 Task: Search one way flight ticket for 1 adult, 1 child, 1 infant in seat in premium economy from New Haven: Tweed-new Haven Airport to Sheridan: Sheridan County Airport on 8-6-2023. Choice of flights is Delta. Number of bags: 2 carry on bags and 4 checked bags. Price is upto 105000. Outbound departure time preference is 15:30.
Action: Mouse moved to (260, 329)
Screenshot: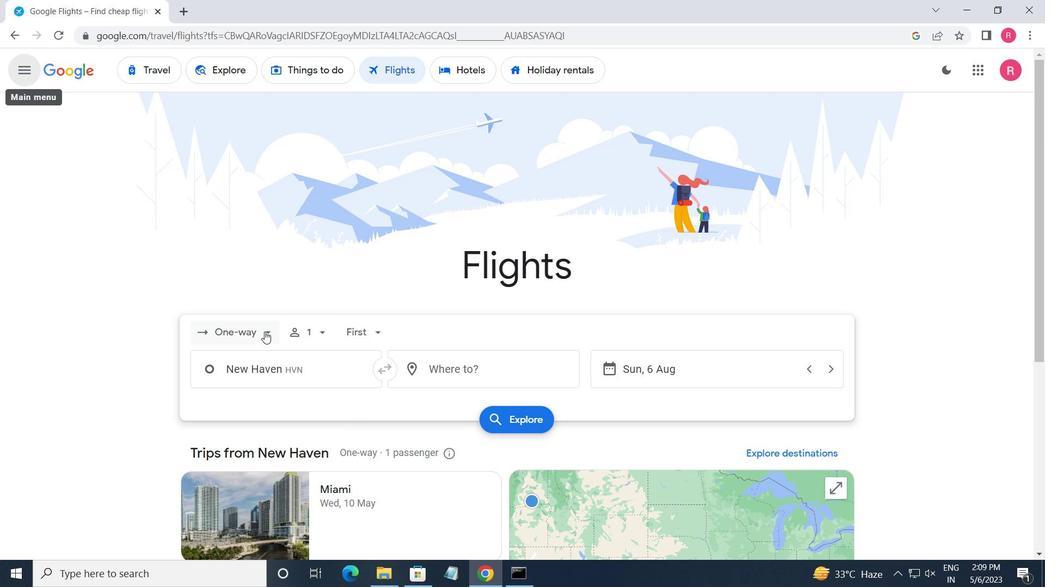 
Action: Mouse pressed left at (260, 329)
Screenshot: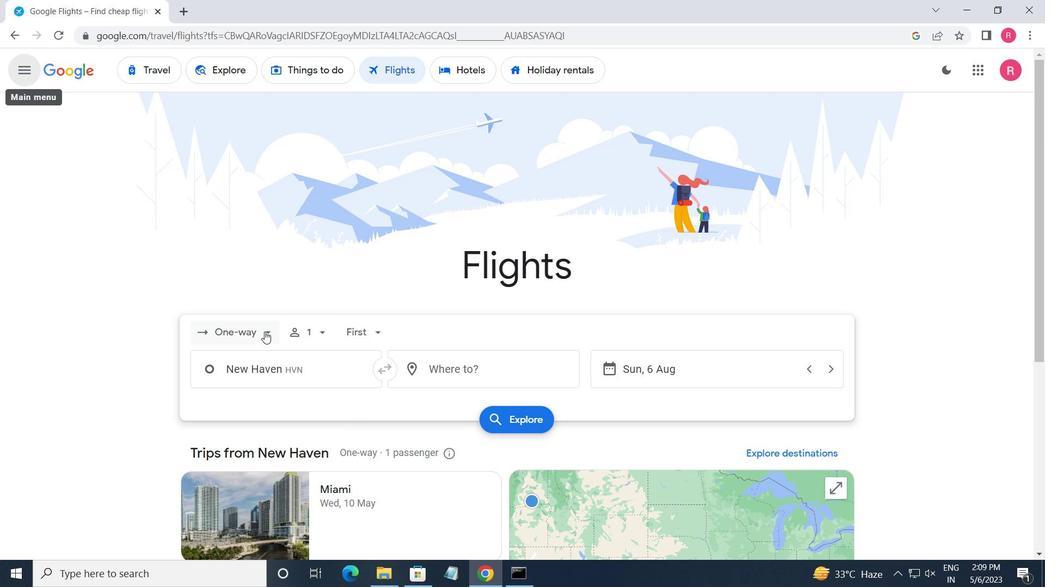 
Action: Mouse moved to (251, 391)
Screenshot: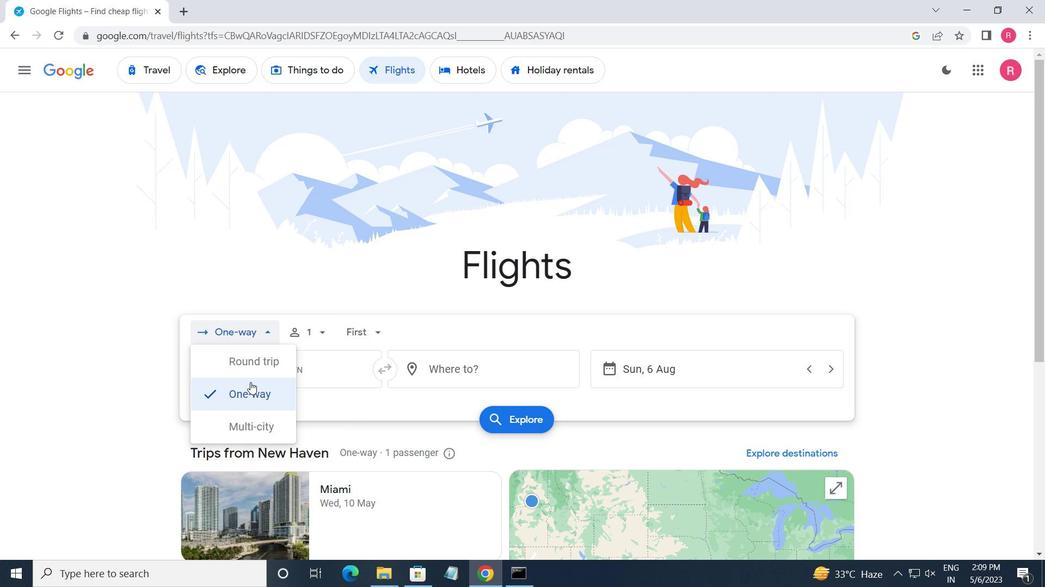 
Action: Mouse pressed left at (251, 391)
Screenshot: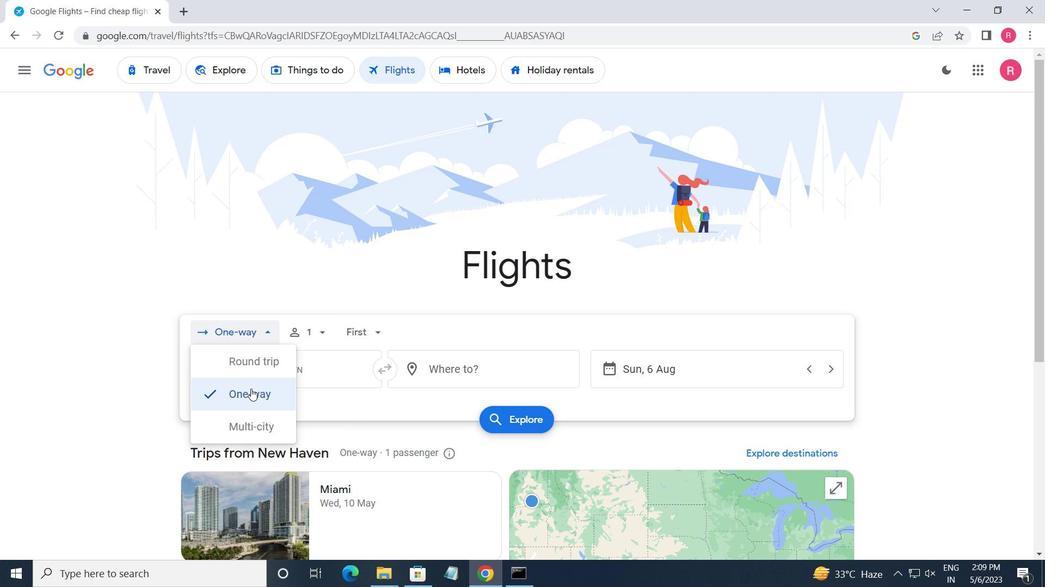 
Action: Mouse moved to (302, 336)
Screenshot: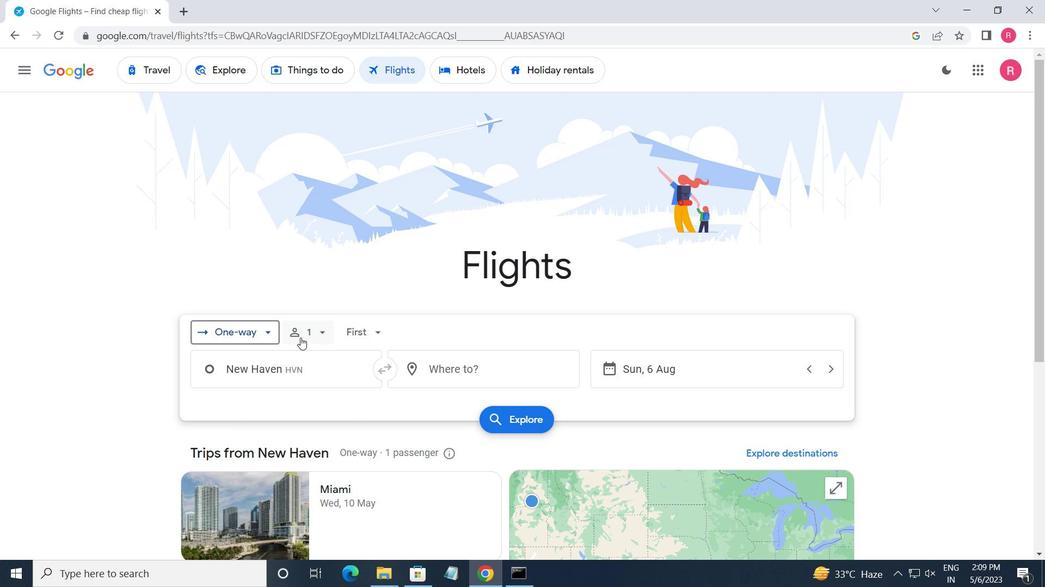 
Action: Mouse pressed left at (302, 336)
Screenshot: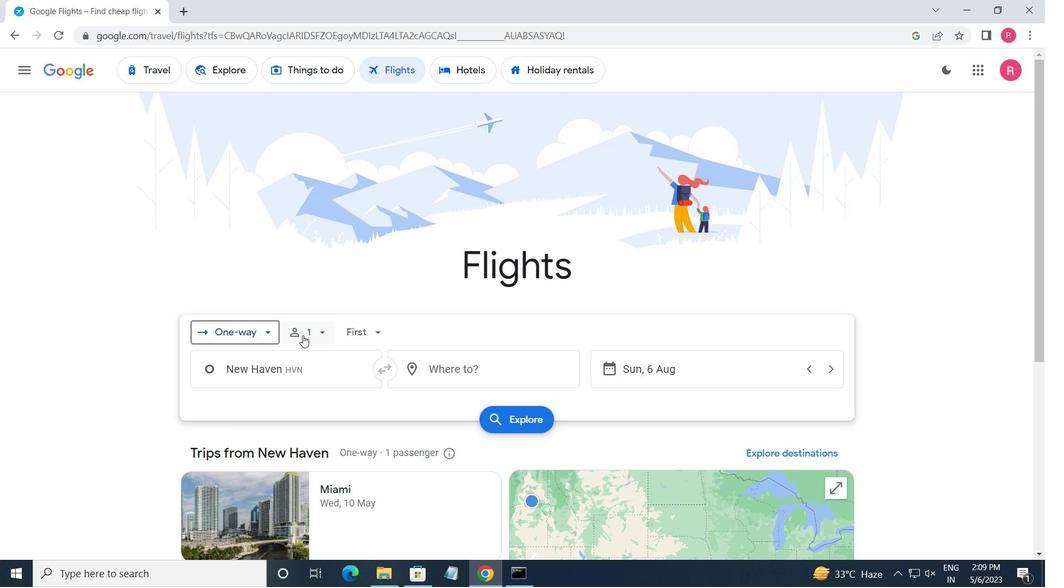 
Action: Mouse moved to (430, 401)
Screenshot: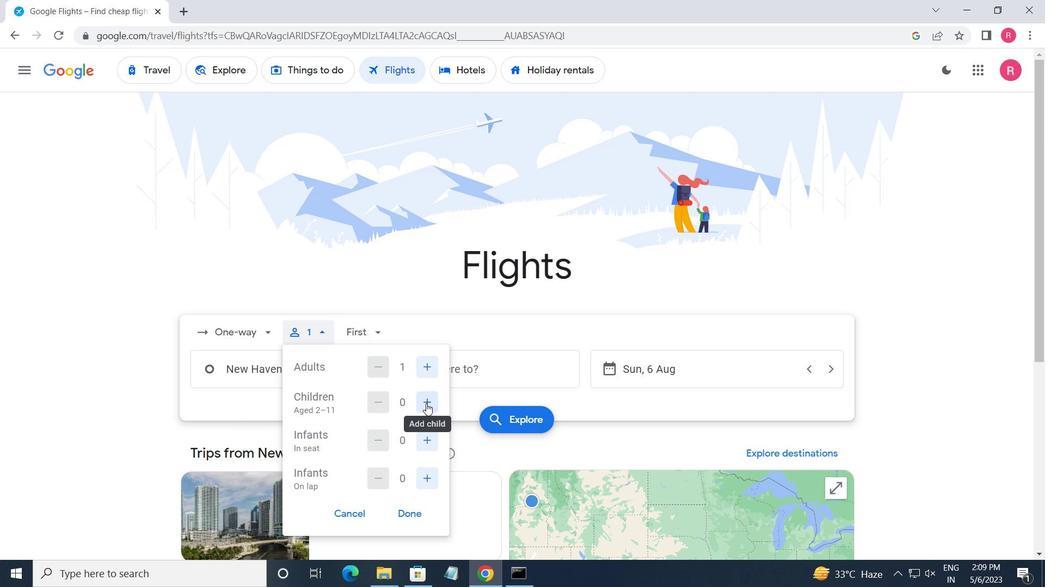 
Action: Mouse pressed left at (430, 401)
Screenshot: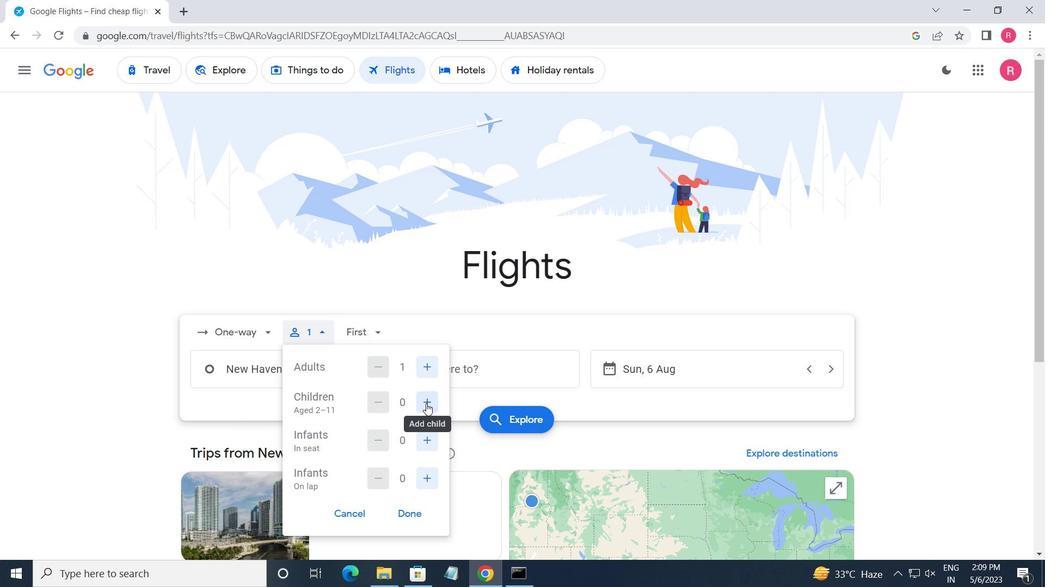 
Action: Mouse moved to (420, 434)
Screenshot: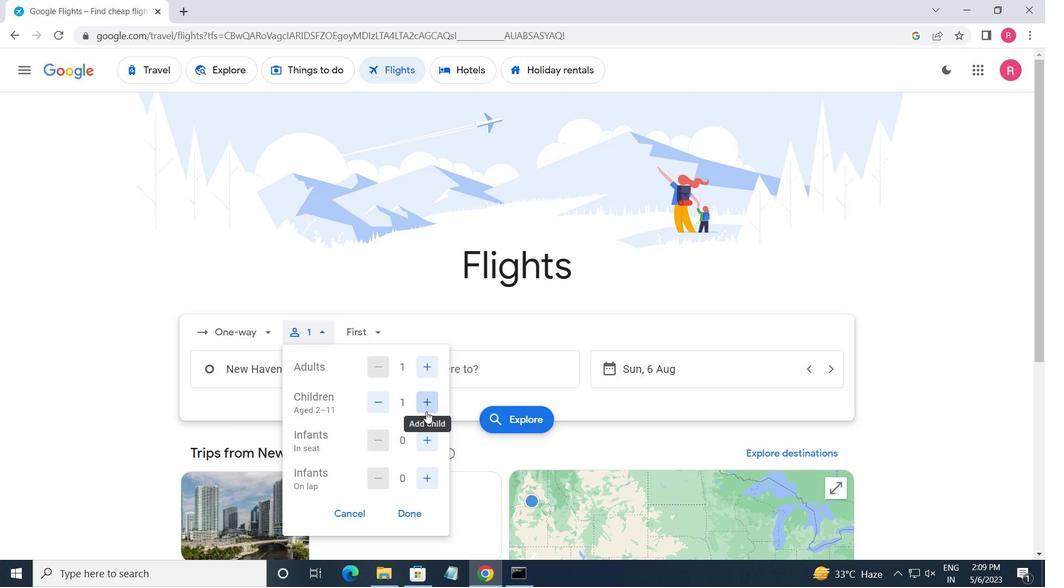 
Action: Mouse pressed left at (420, 434)
Screenshot: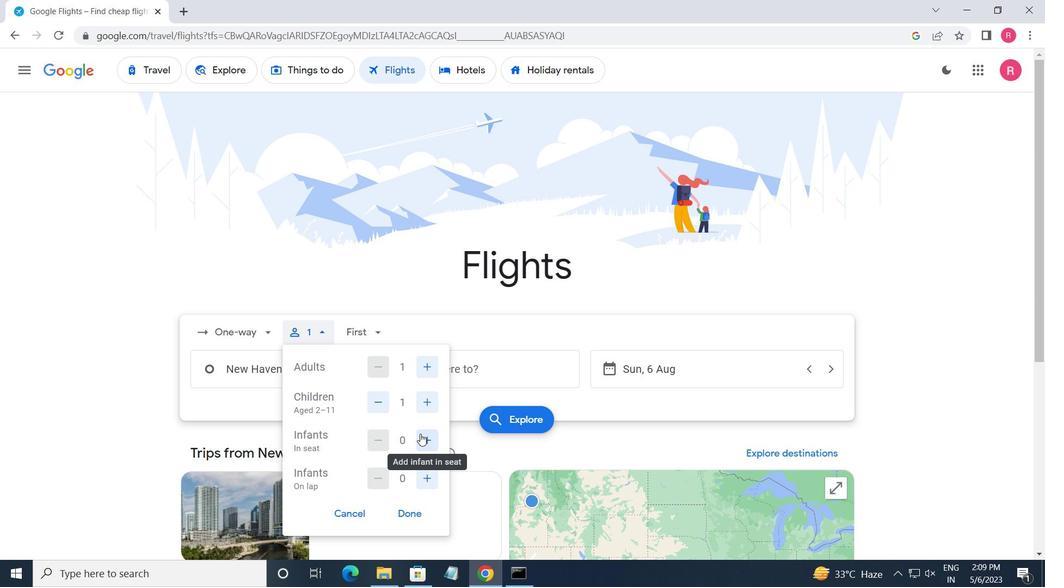 
Action: Mouse moved to (408, 505)
Screenshot: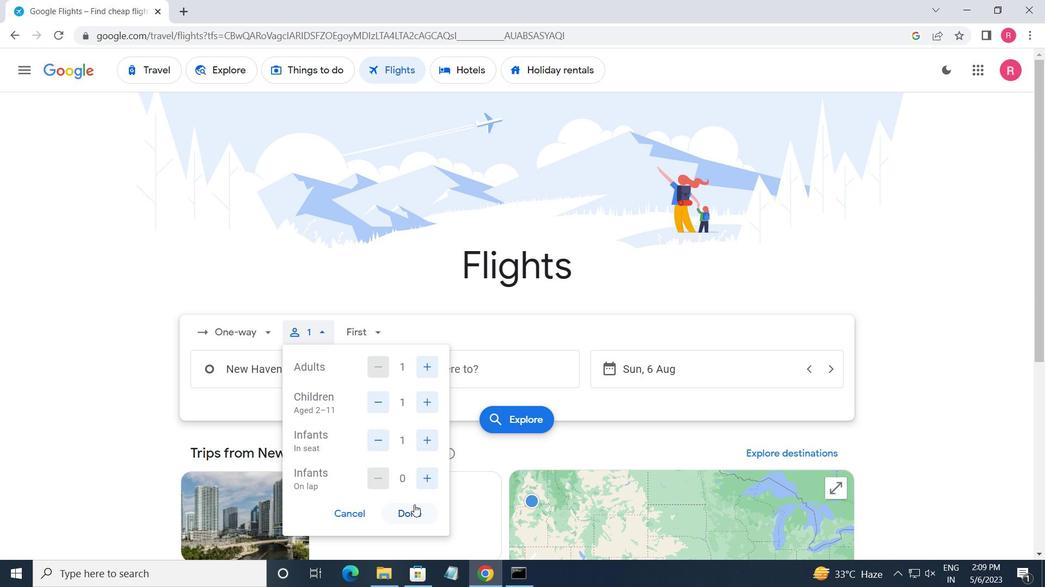 
Action: Mouse pressed left at (408, 505)
Screenshot: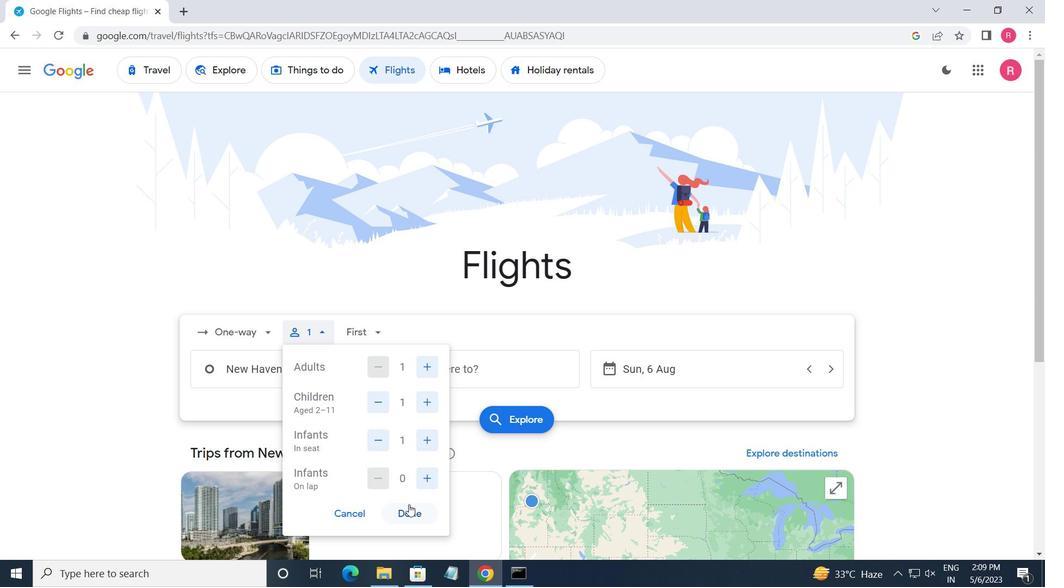 
Action: Mouse moved to (364, 339)
Screenshot: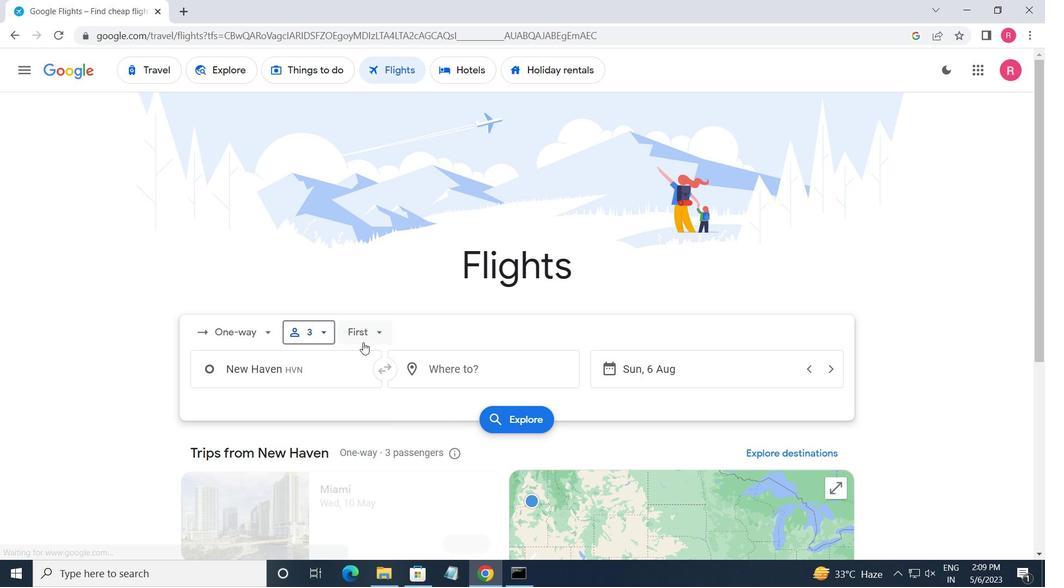 
Action: Mouse pressed left at (364, 339)
Screenshot: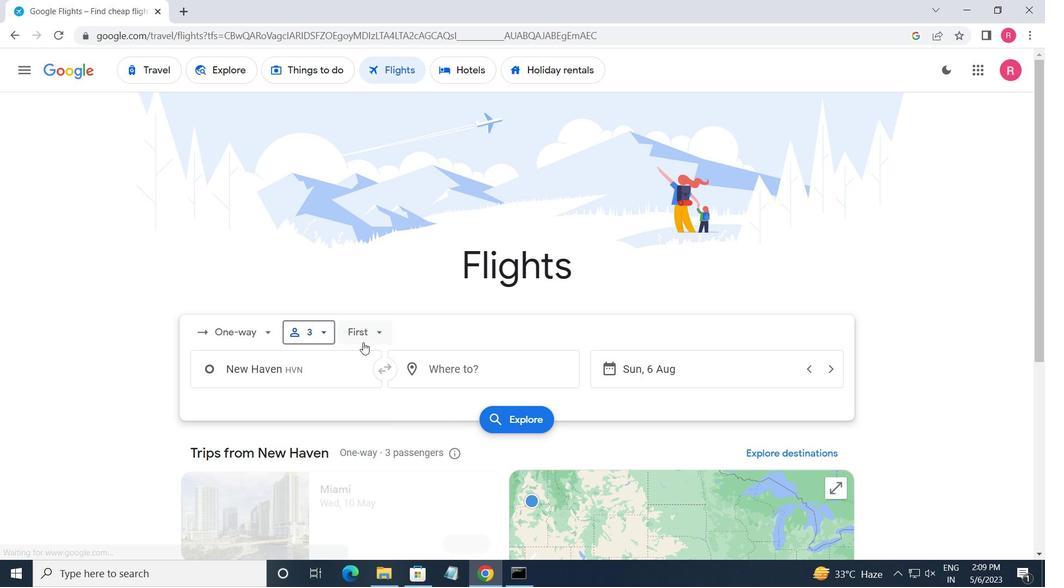 
Action: Mouse moved to (405, 396)
Screenshot: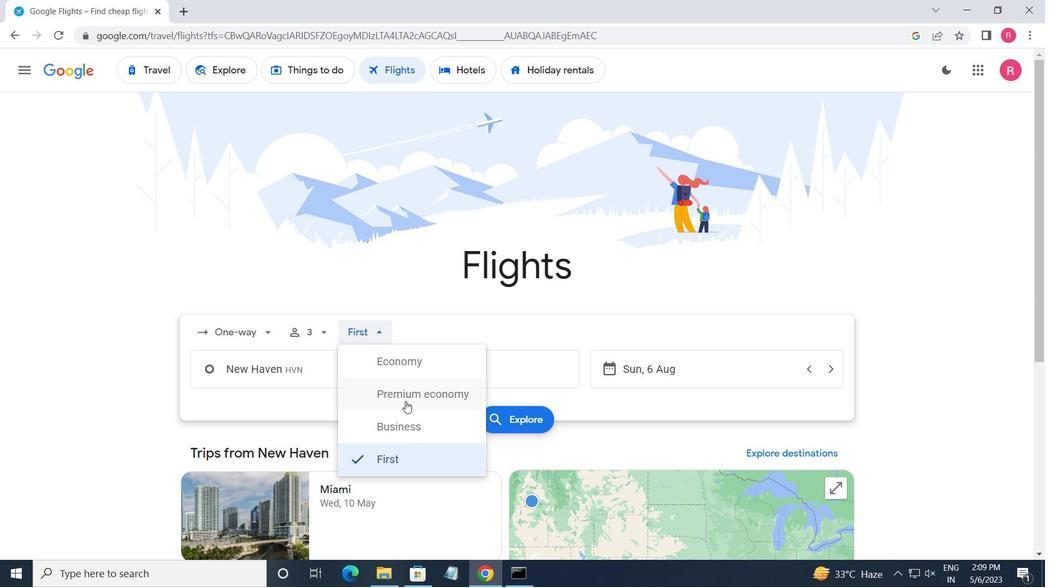
Action: Mouse pressed left at (405, 396)
Screenshot: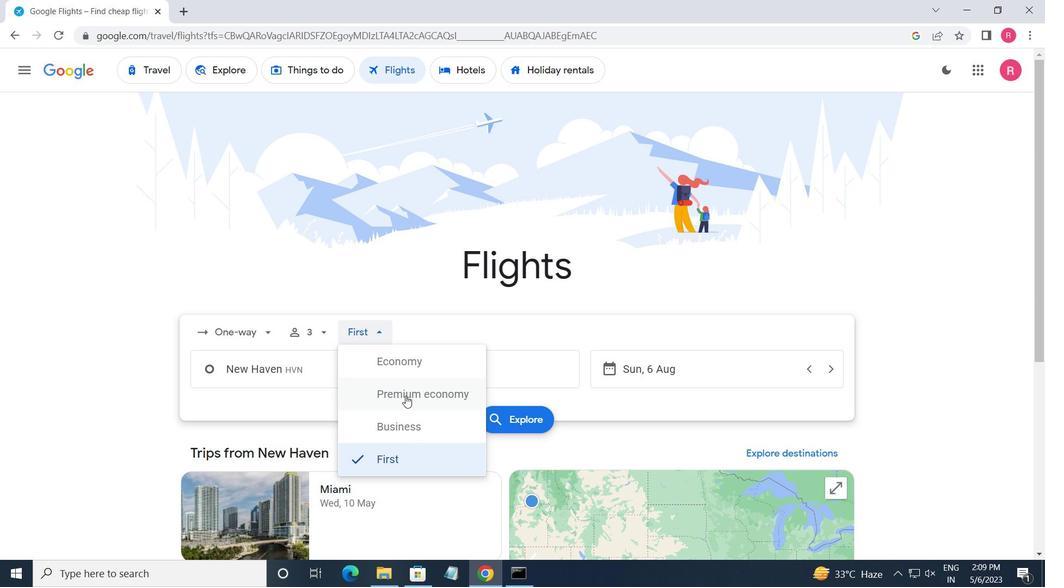 
Action: Mouse moved to (318, 371)
Screenshot: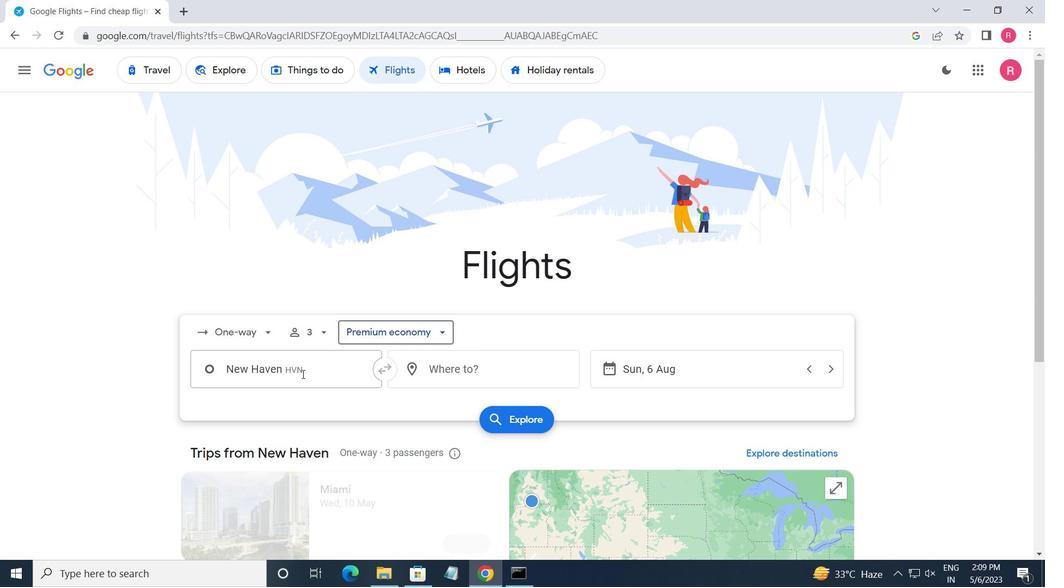 
Action: Mouse pressed left at (318, 371)
Screenshot: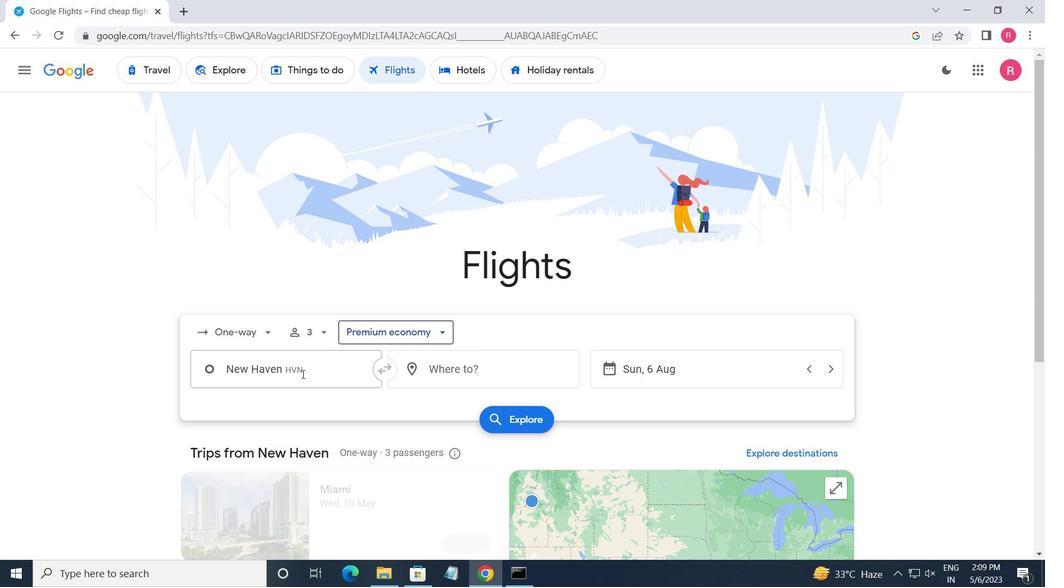 
Action: Key pressed <Key.shift>NEW<Key.space><Key.shift>HAVA<Key.backspace>EN
Screenshot: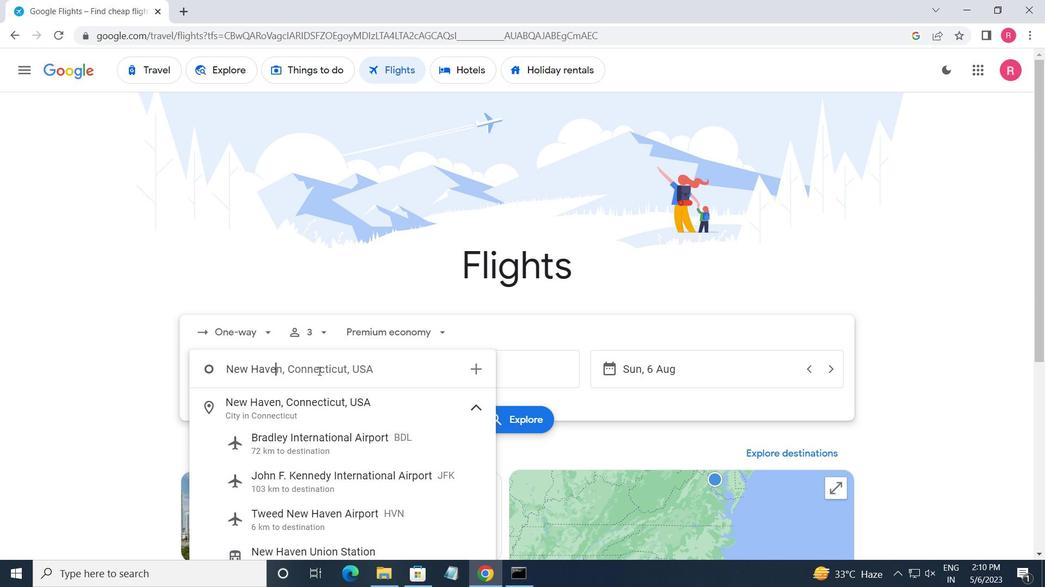 
Action: Mouse moved to (330, 515)
Screenshot: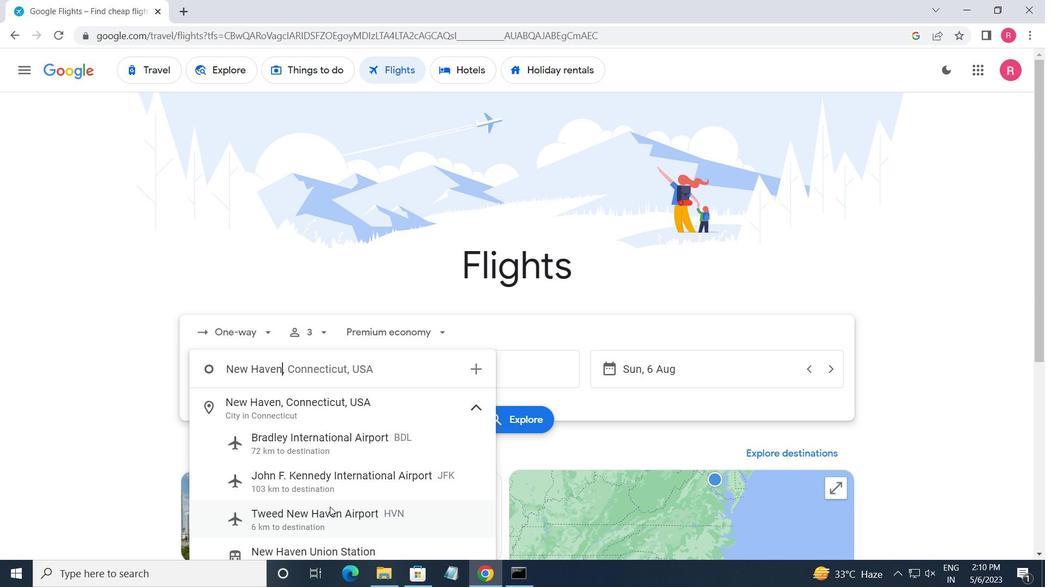 
Action: Mouse pressed left at (330, 515)
Screenshot: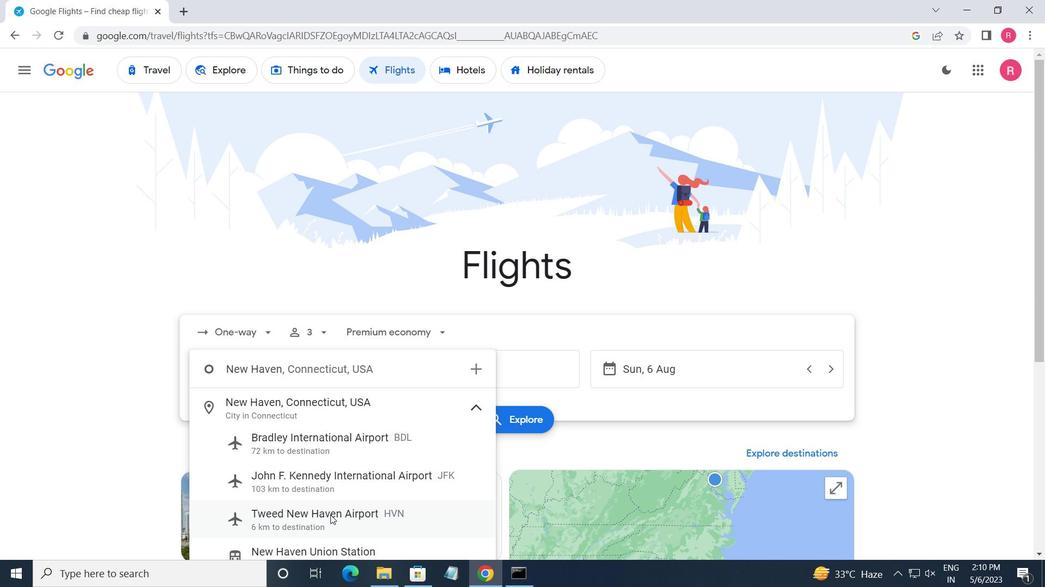 
Action: Mouse moved to (501, 369)
Screenshot: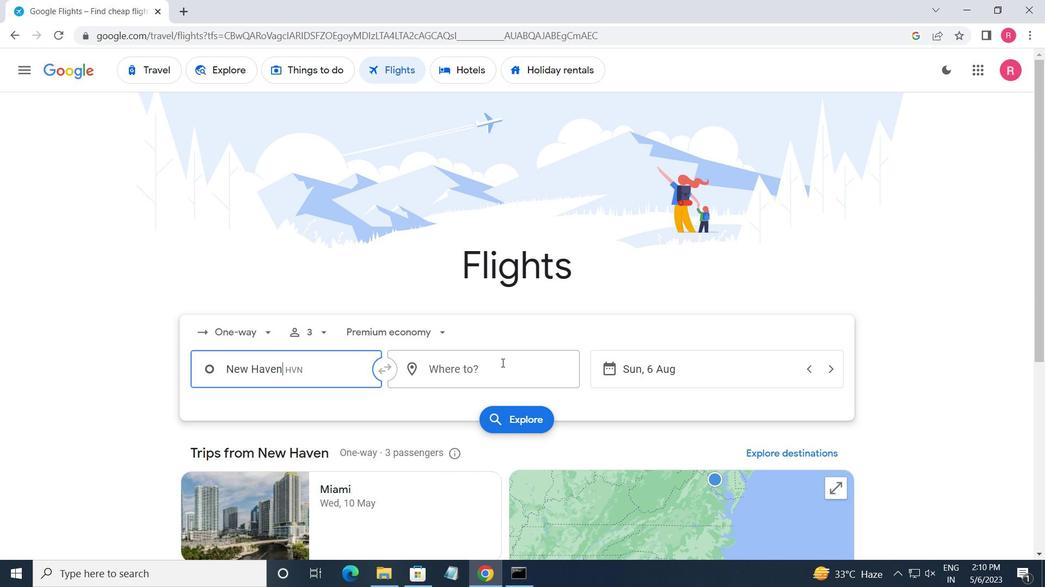 
Action: Mouse pressed left at (501, 369)
Screenshot: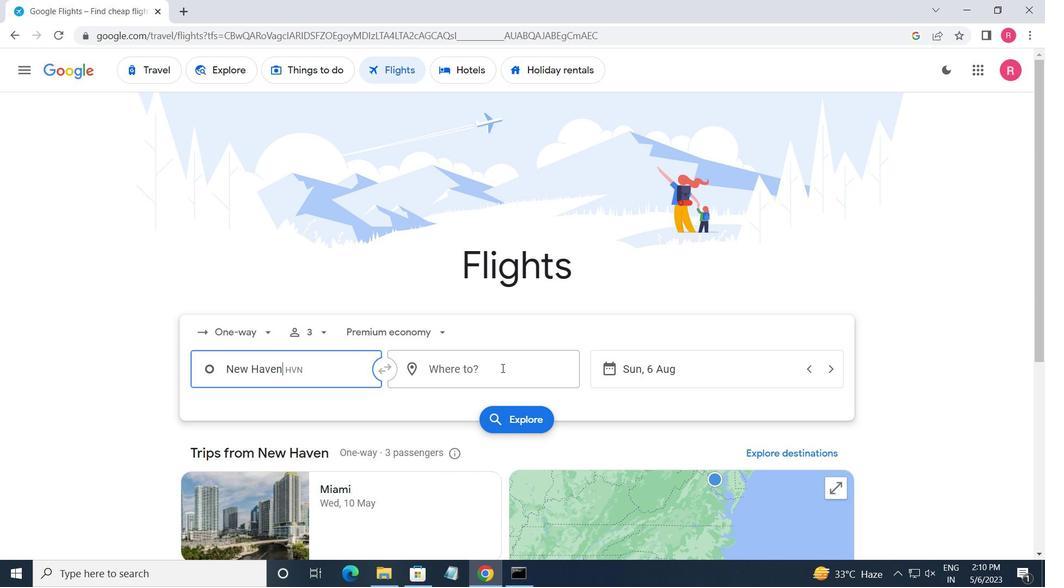 
Action: Mouse moved to (501, 374)
Screenshot: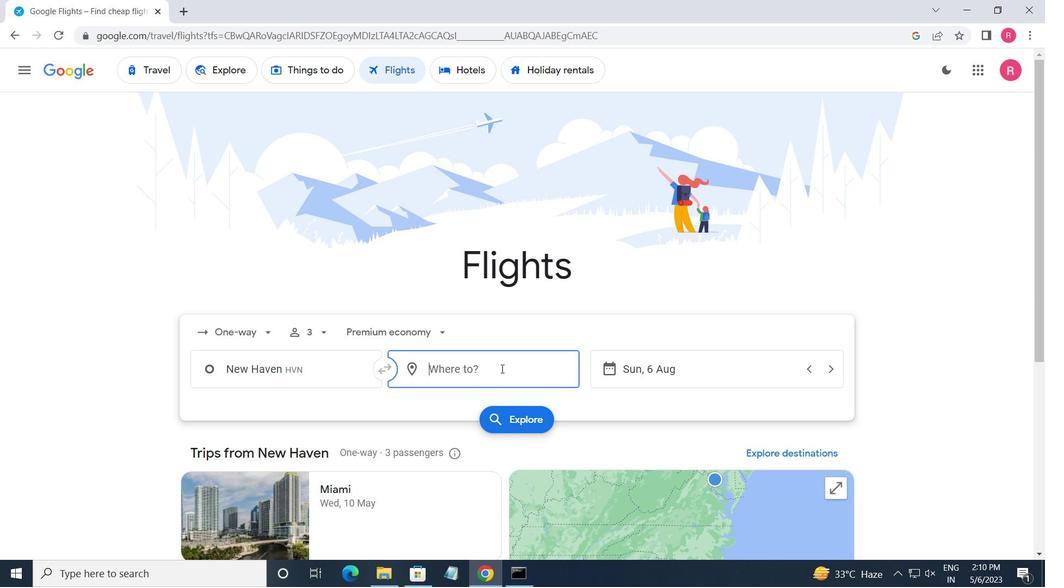 
Action: Key pressed <Key.shift>SHERIDIAN
Screenshot: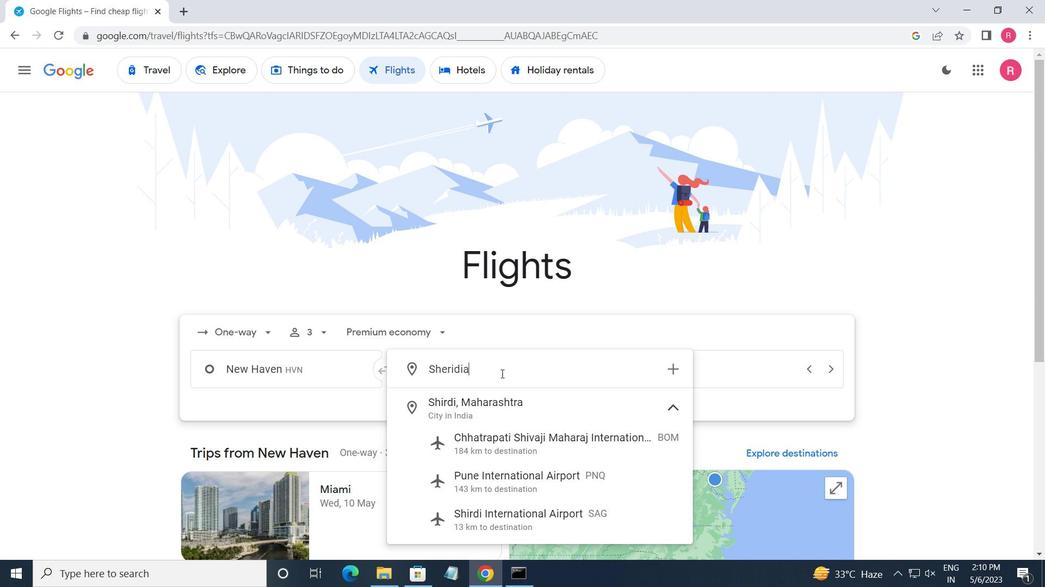 
Action: Mouse moved to (505, 446)
Screenshot: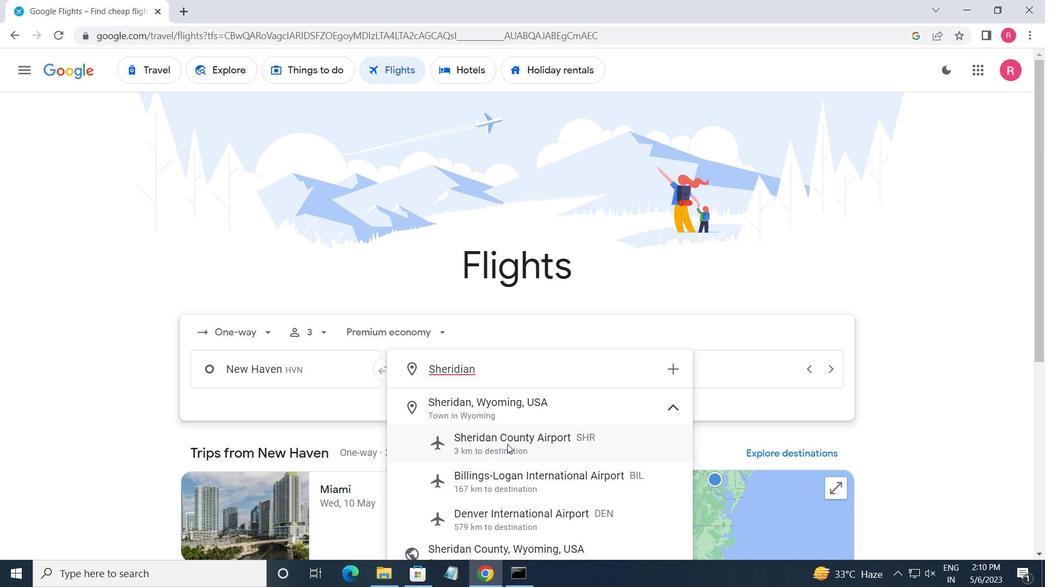 
Action: Mouse pressed left at (505, 446)
Screenshot: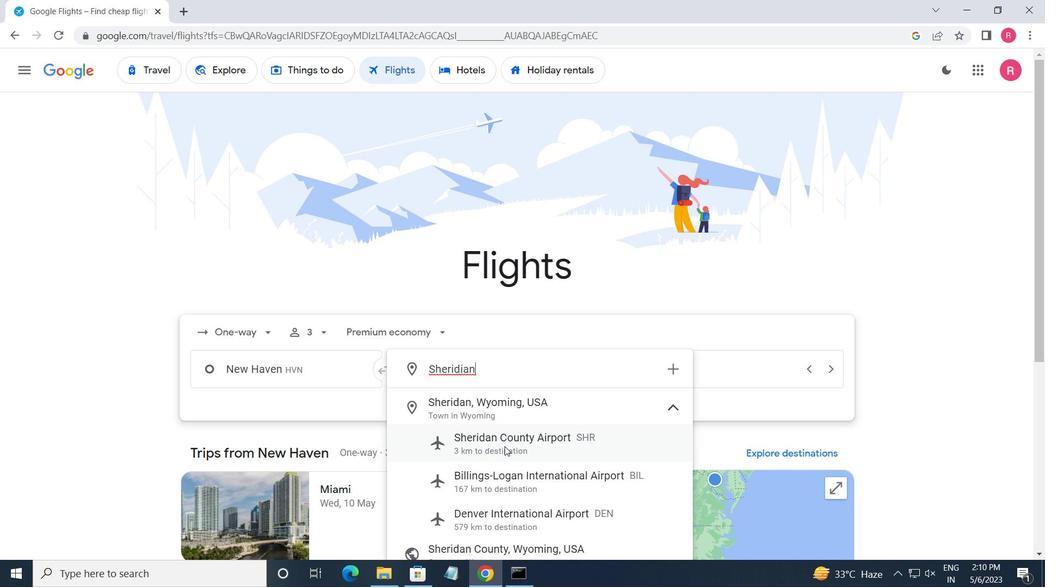 
Action: Mouse moved to (645, 373)
Screenshot: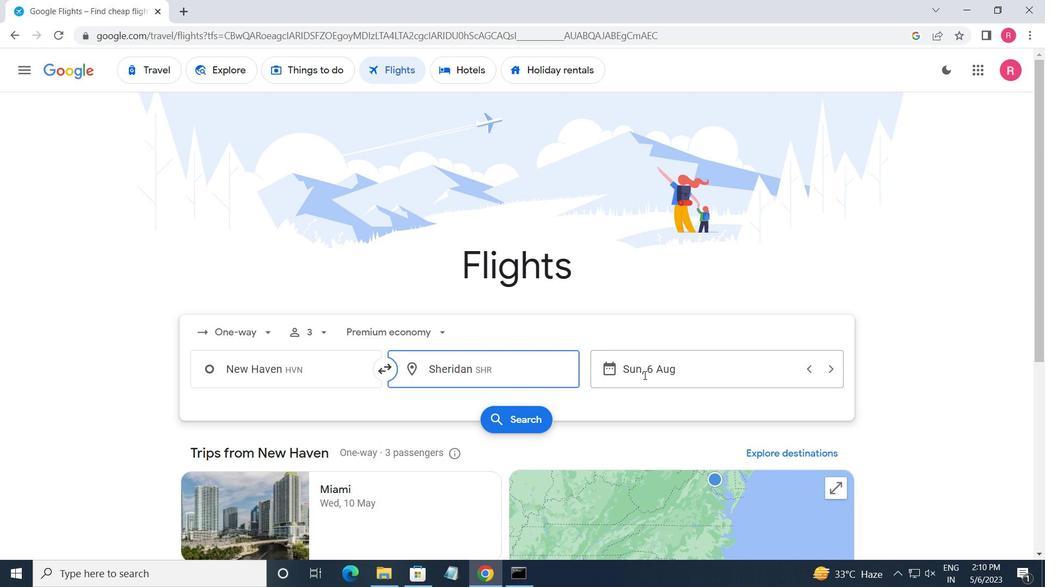
Action: Mouse pressed left at (645, 373)
Screenshot: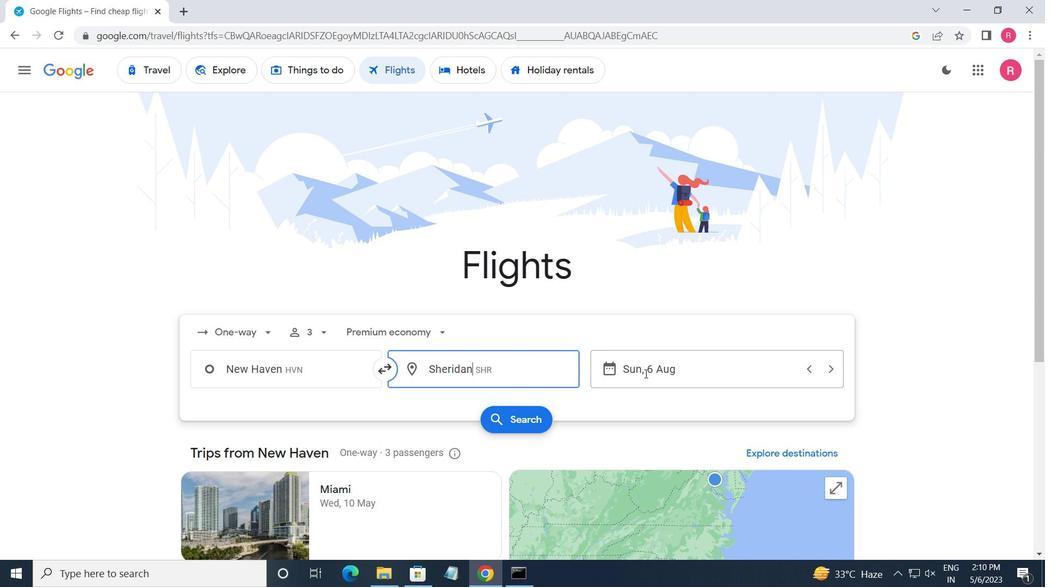 
Action: Mouse moved to (360, 350)
Screenshot: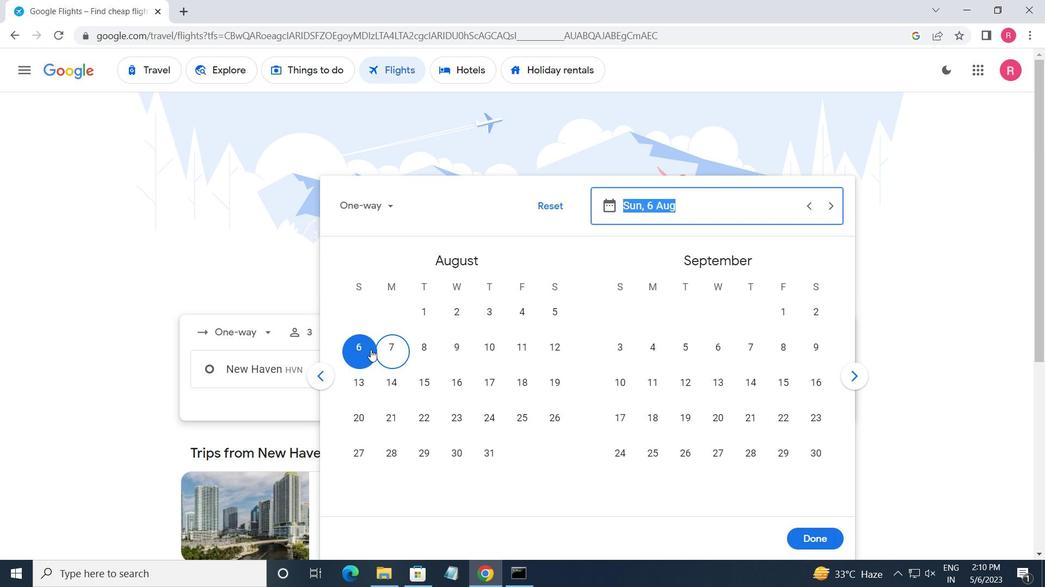 
Action: Mouse pressed left at (360, 350)
Screenshot: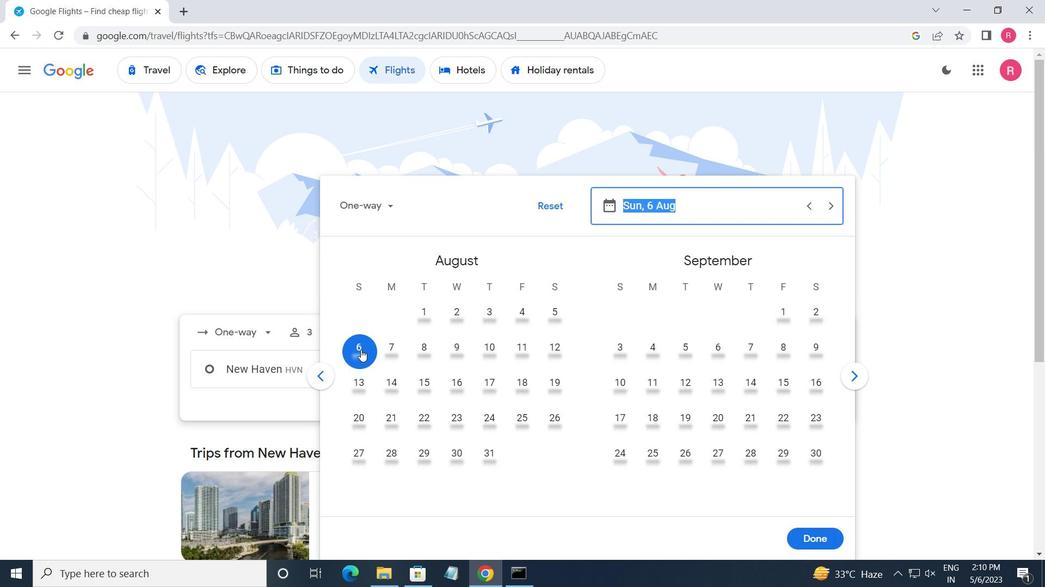 
Action: Mouse moved to (821, 544)
Screenshot: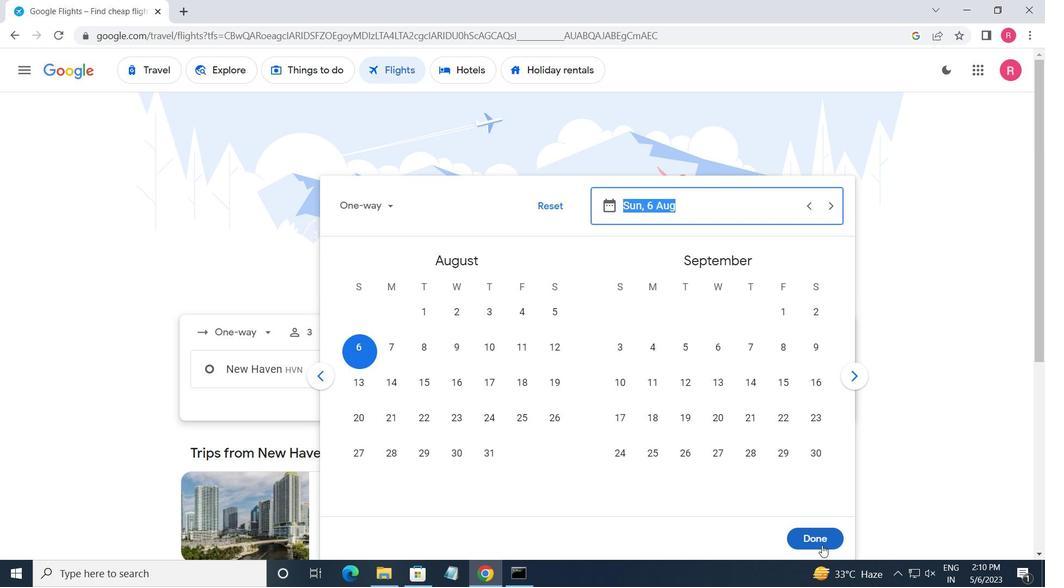 
Action: Mouse pressed left at (821, 544)
Screenshot: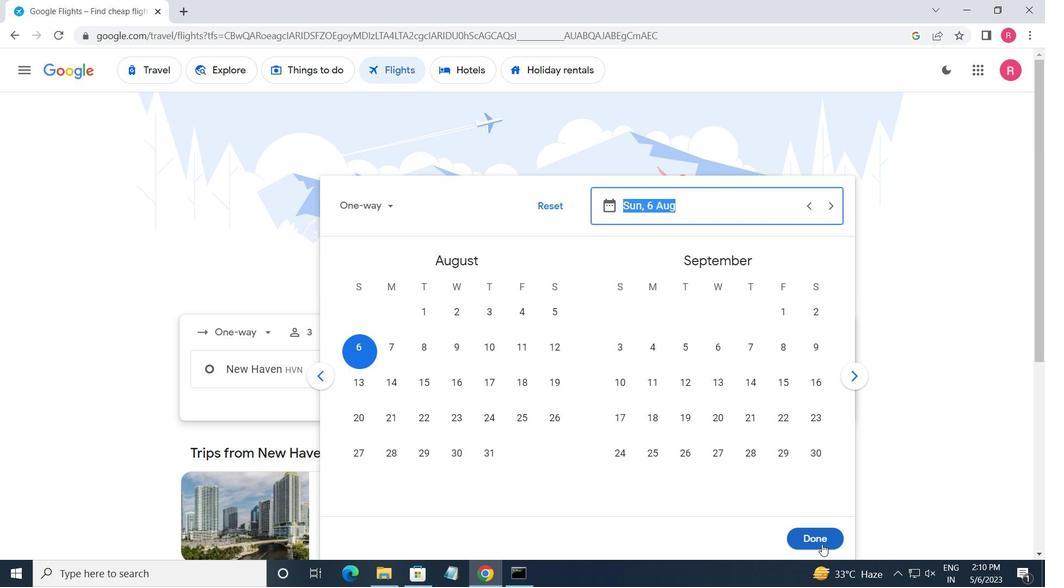 
Action: Mouse moved to (542, 418)
Screenshot: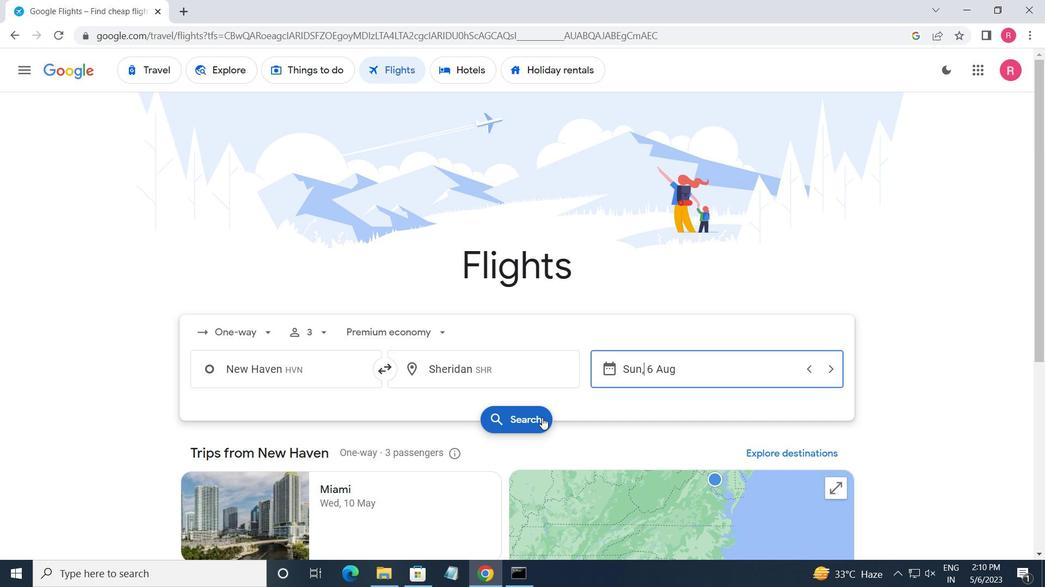 
Action: Mouse pressed left at (542, 418)
Screenshot: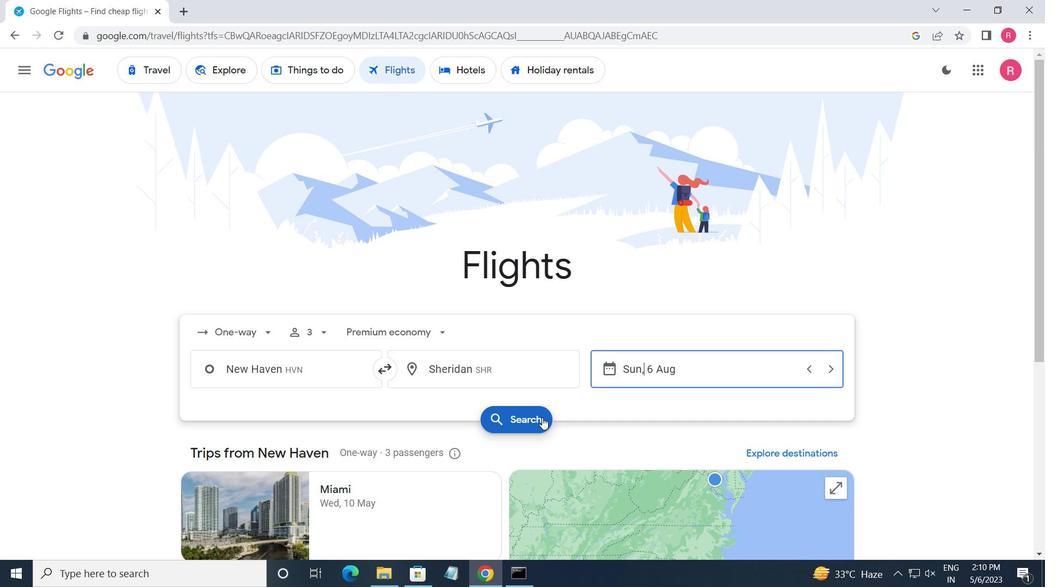 
Action: Mouse moved to (211, 187)
Screenshot: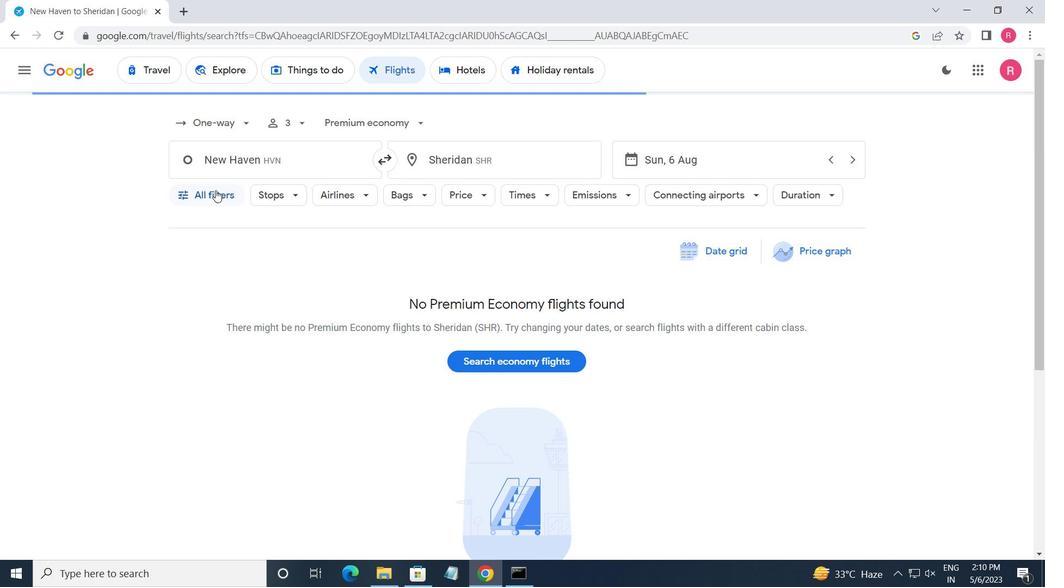 
Action: Mouse pressed left at (211, 187)
Screenshot: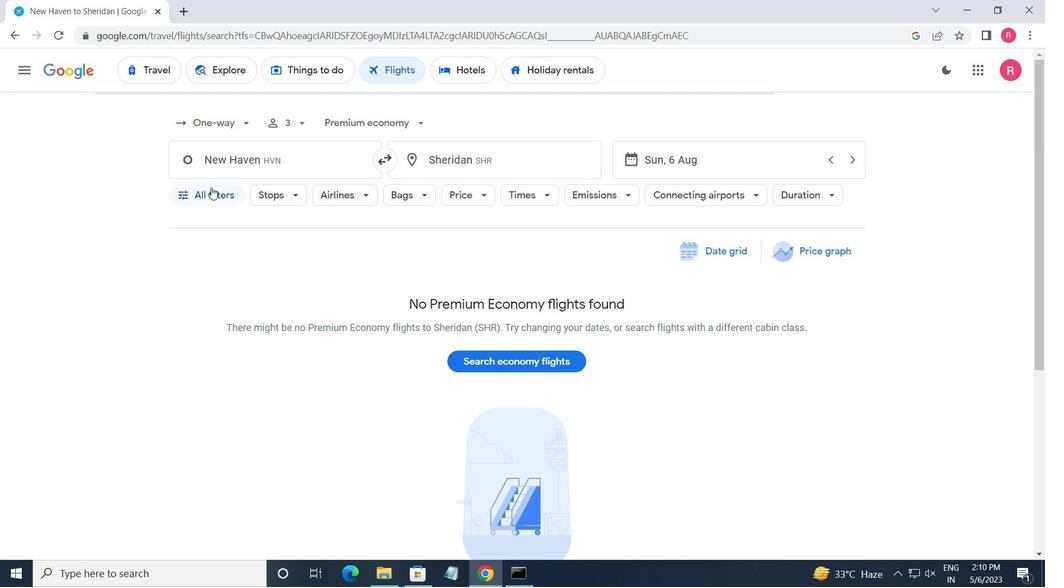 
Action: Mouse moved to (279, 337)
Screenshot: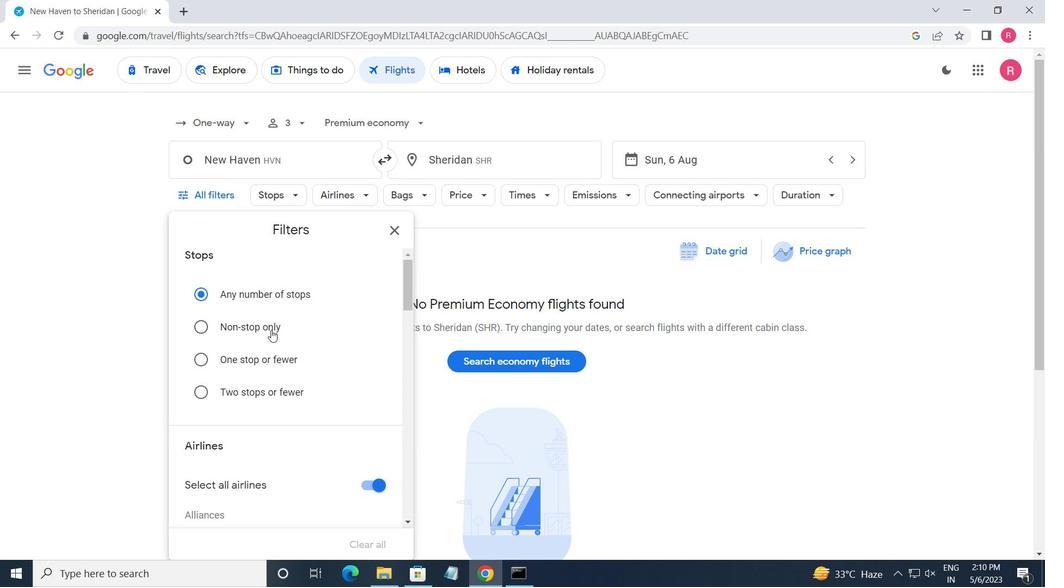 
Action: Mouse scrolled (279, 336) with delta (0, 0)
Screenshot: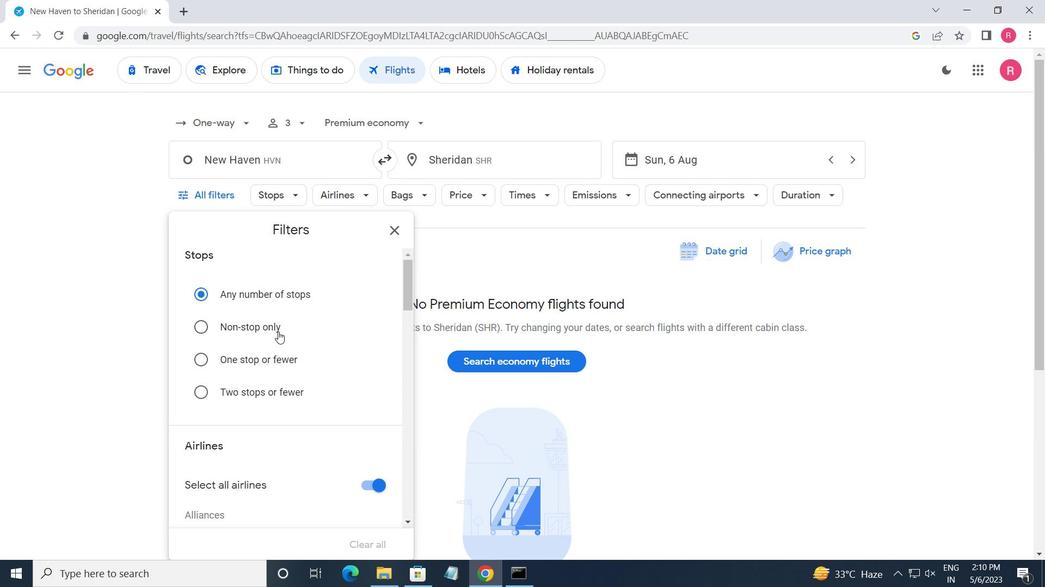 
Action: Mouse moved to (280, 340)
Screenshot: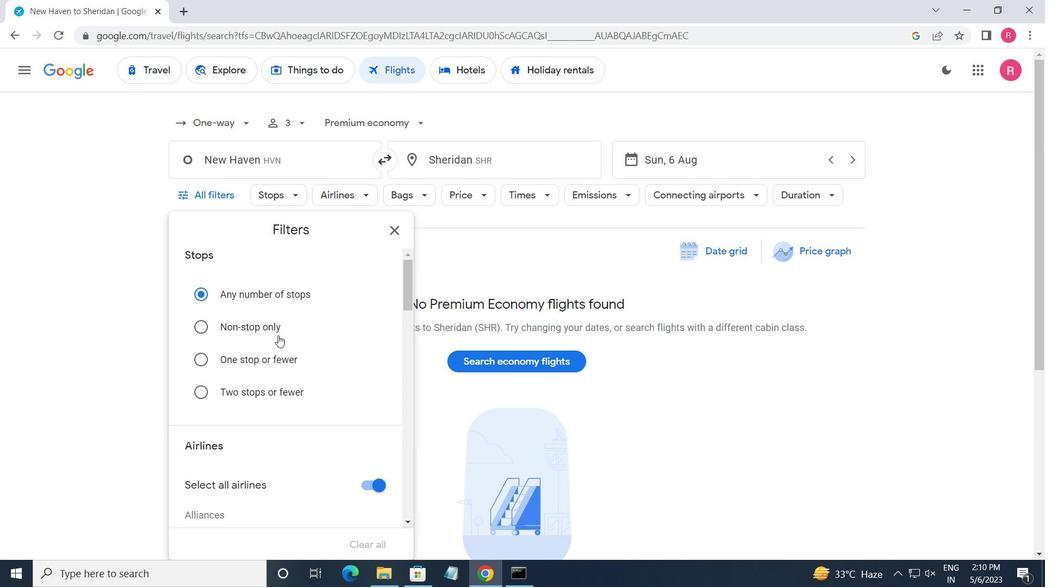 
Action: Mouse scrolled (280, 340) with delta (0, 0)
Screenshot: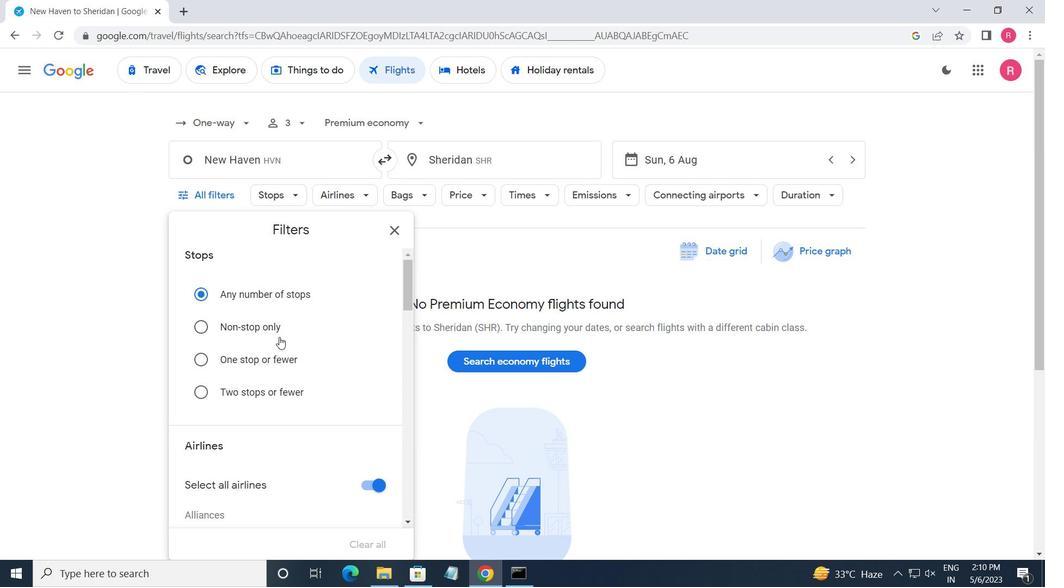 
Action: Mouse moved to (281, 341)
Screenshot: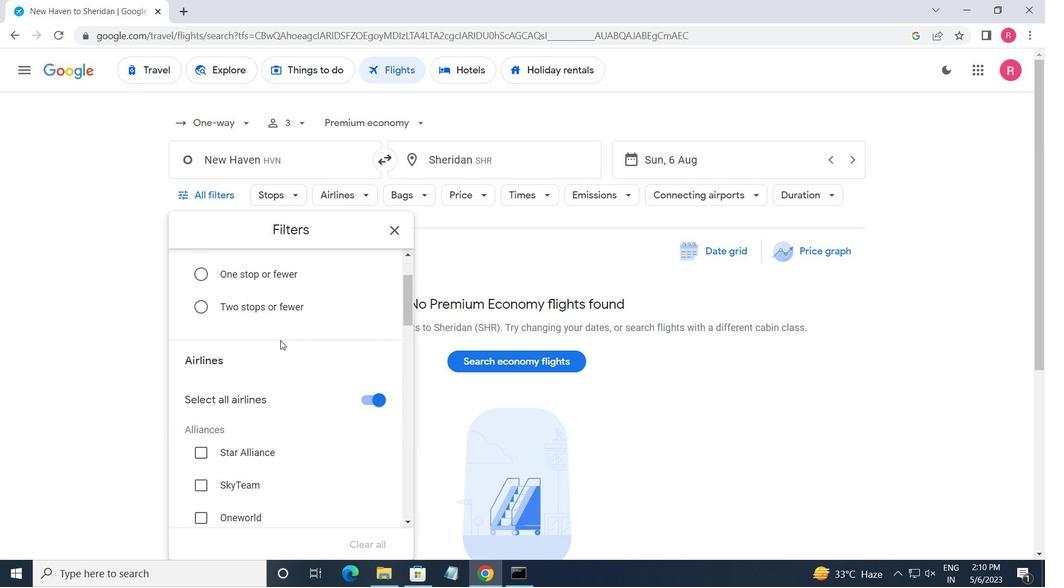 
Action: Mouse scrolled (281, 340) with delta (0, 0)
Screenshot: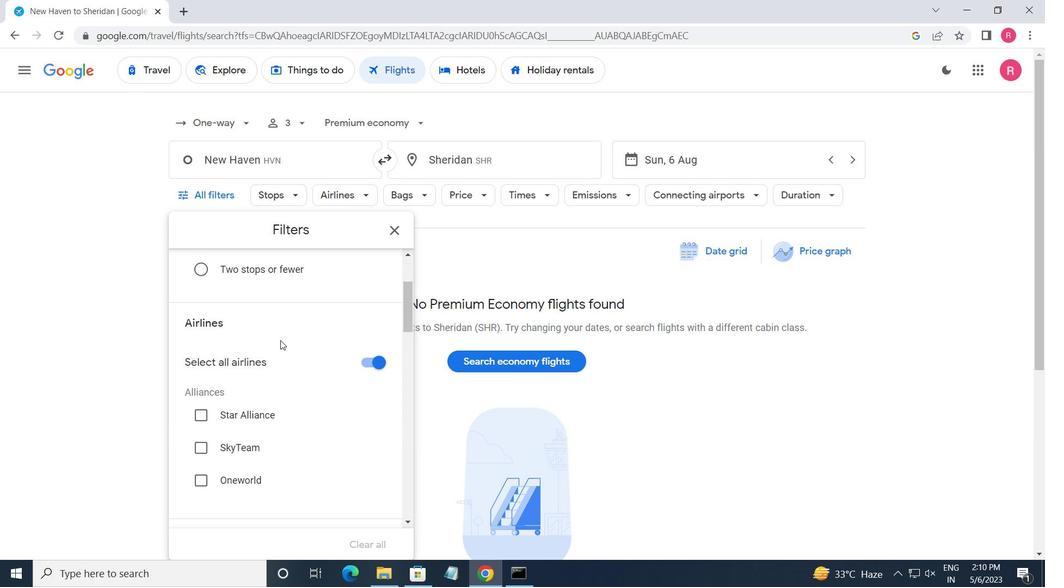 
Action: Mouse moved to (367, 281)
Screenshot: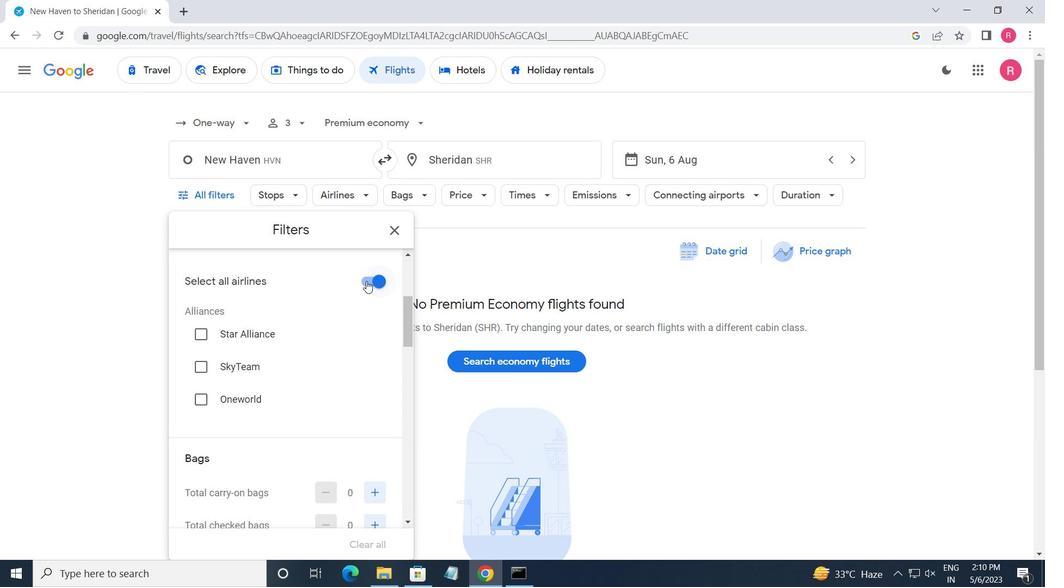 
Action: Mouse pressed left at (367, 281)
Screenshot: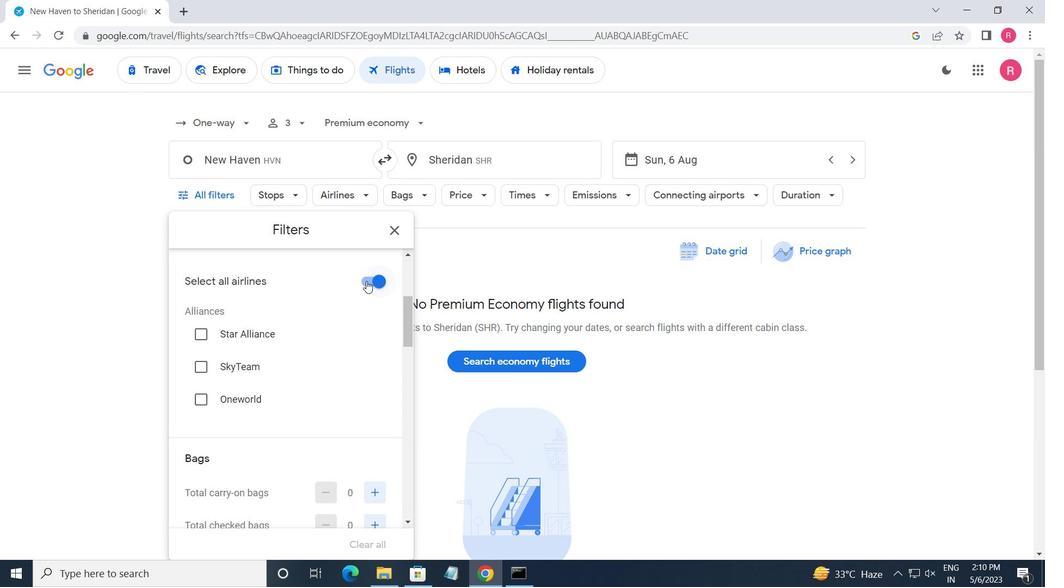 
Action: Mouse moved to (256, 314)
Screenshot: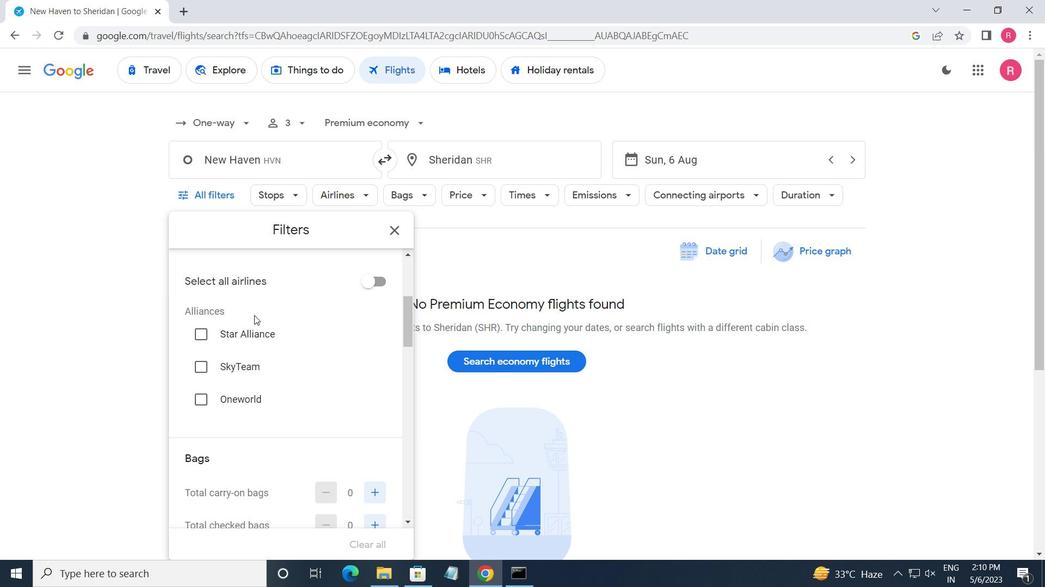 
Action: Mouse scrolled (256, 314) with delta (0, 0)
Screenshot: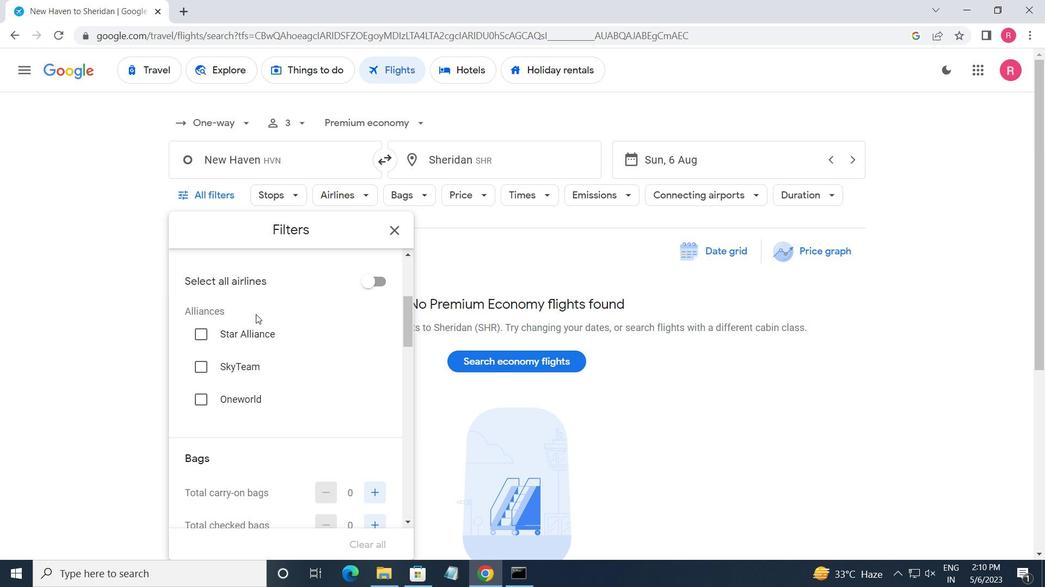 
Action: Mouse moved to (257, 312)
Screenshot: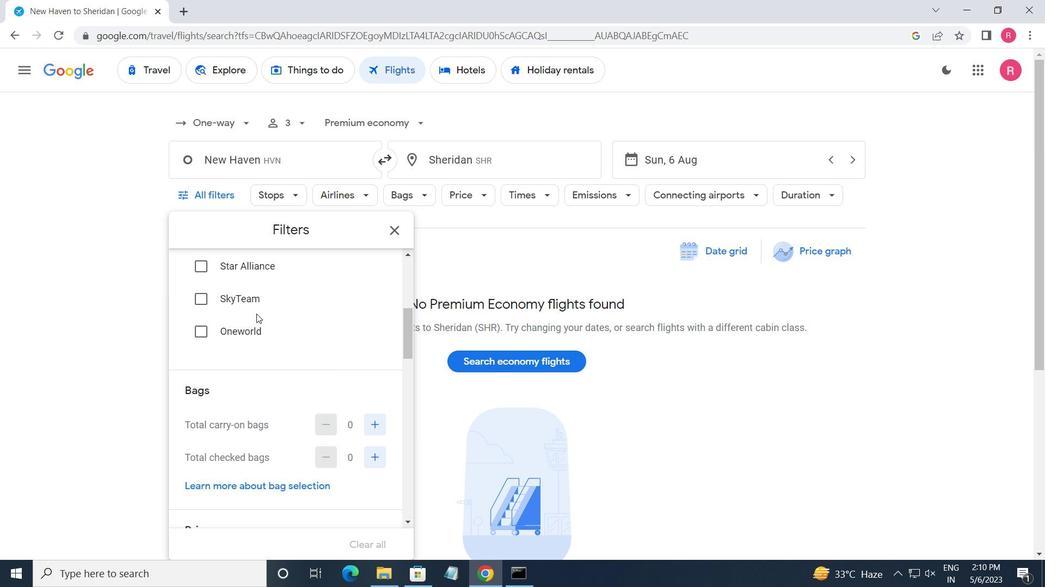 
Action: Mouse scrolled (257, 312) with delta (0, 0)
Screenshot: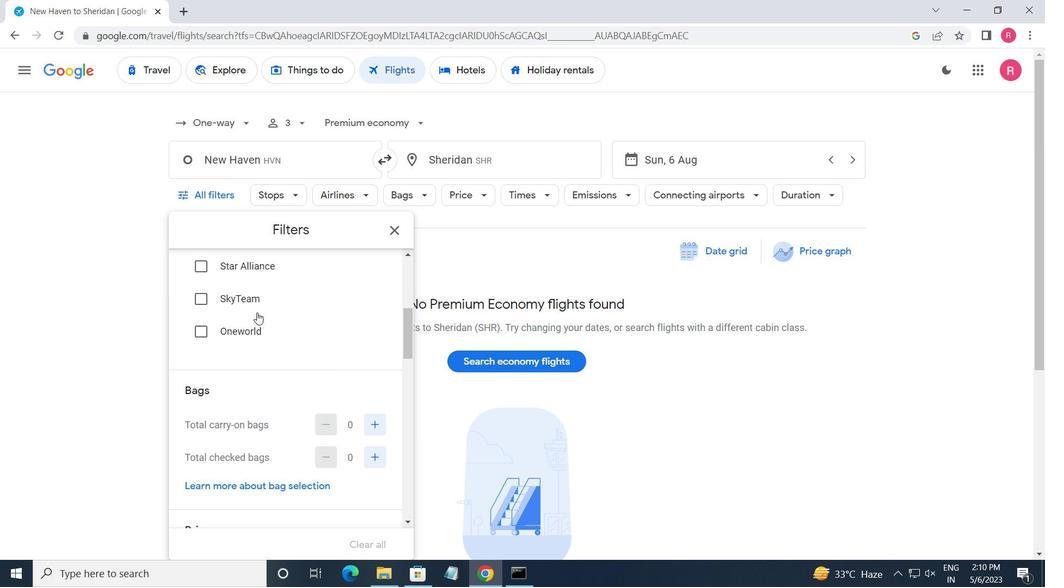 
Action: Mouse moved to (376, 360)
Screenshot: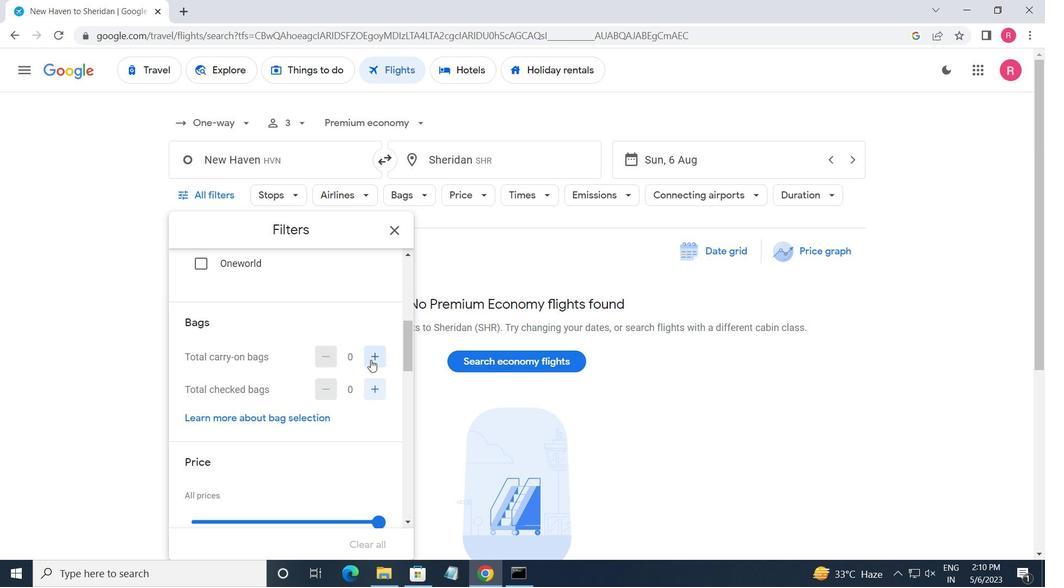 
Action: Mouse pressed left at (376, 360)
Screenshot: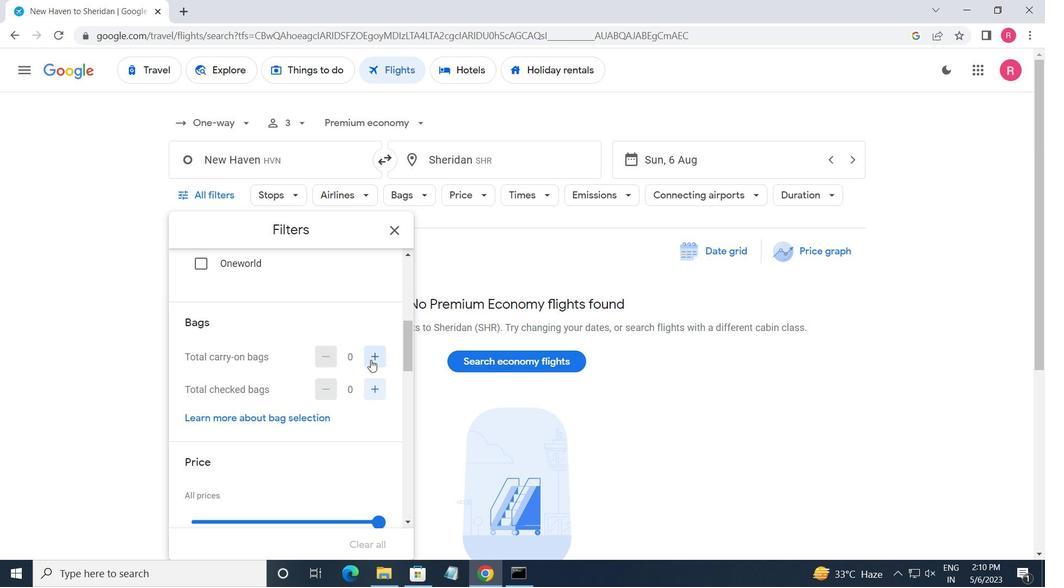 
Action: Mouse pressed left at (376, 360)
Screenshot: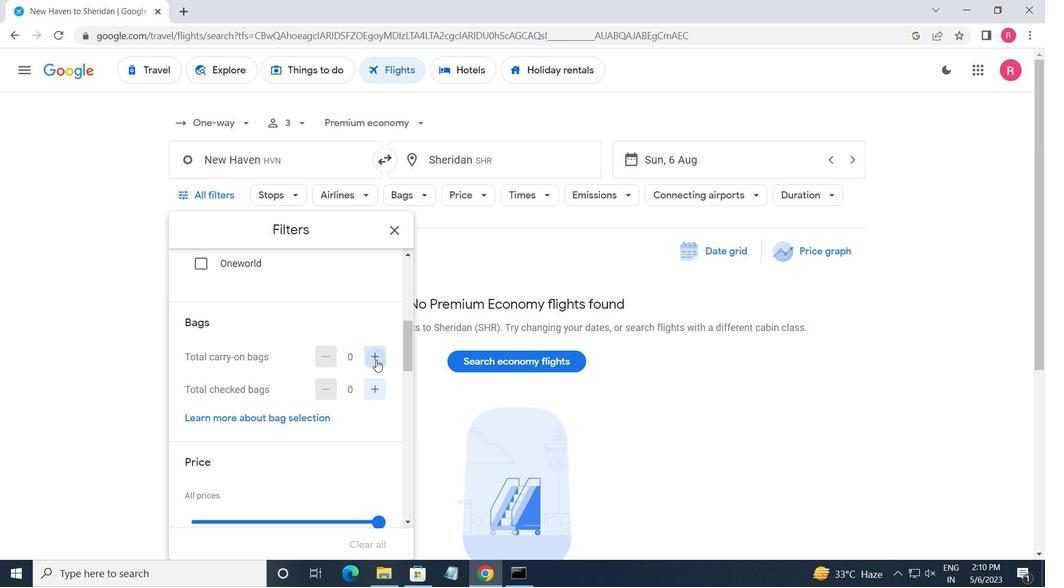 
Action: Mouse moved to (371, 390)
Screenshot: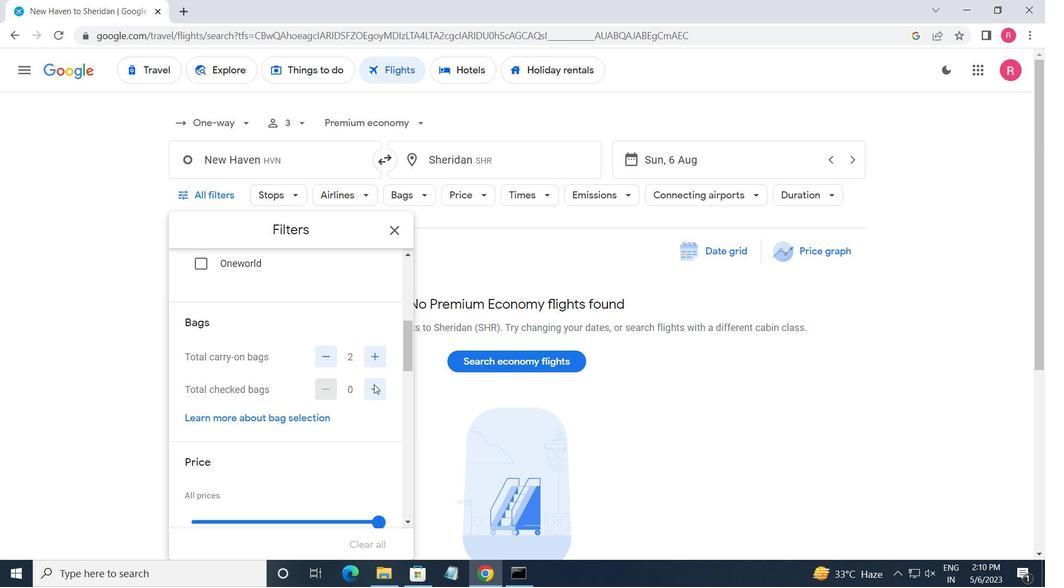 
Action: Mouse pressed left at (371, 390)
Screenshot: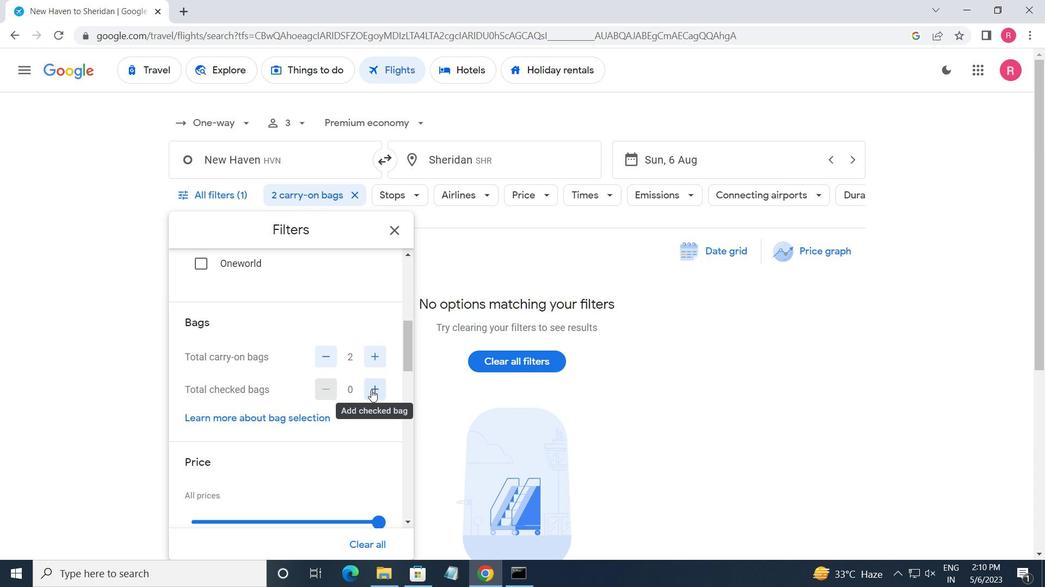 
Action: Mouse pressed left at (371, 390)
Screenshot: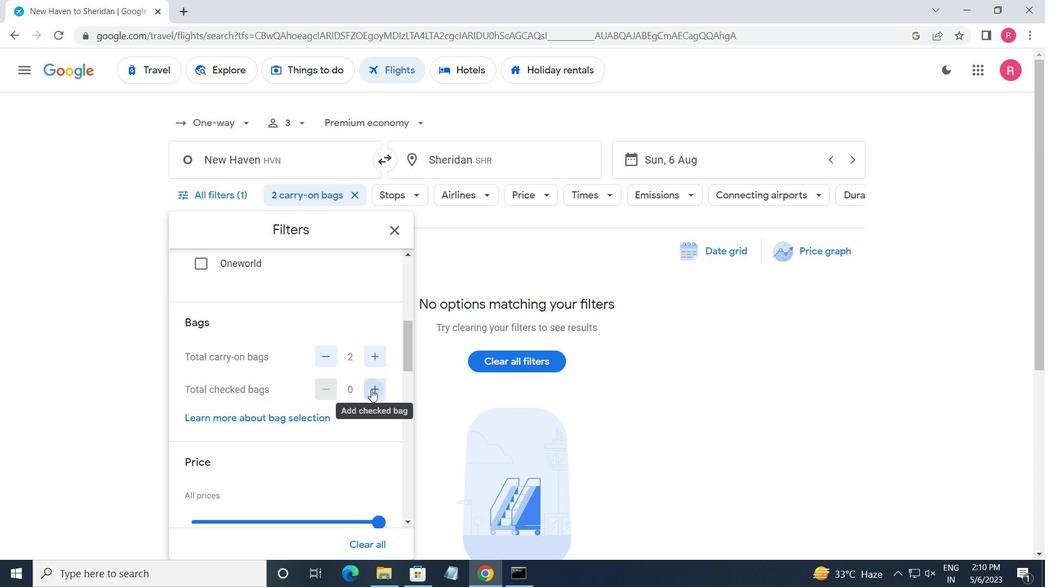 
Action: Mouse pressed left at (371, 390)
Screenshot: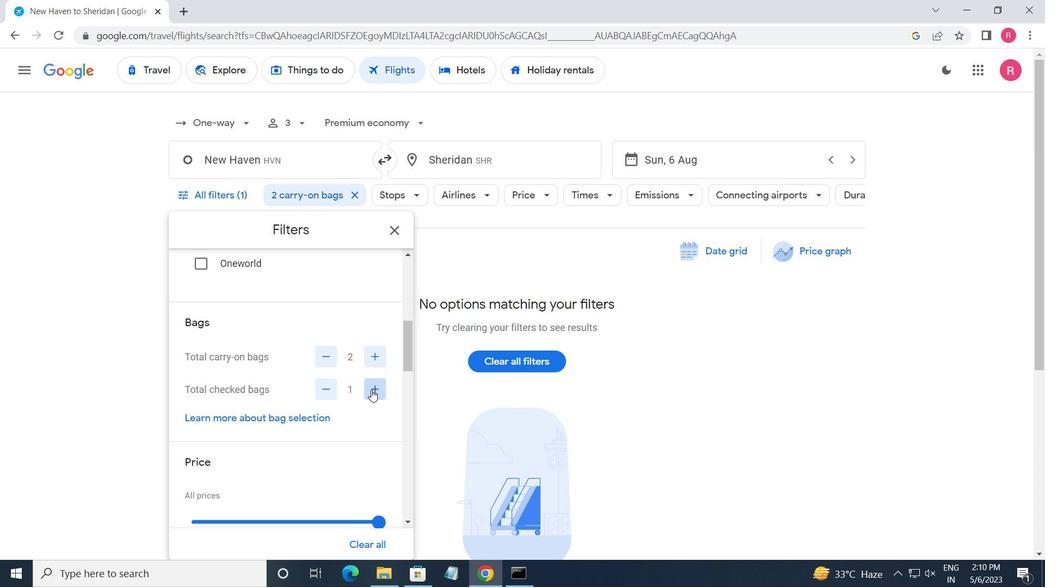 
Action: Mouse moved to (366, 394)
Screenshot: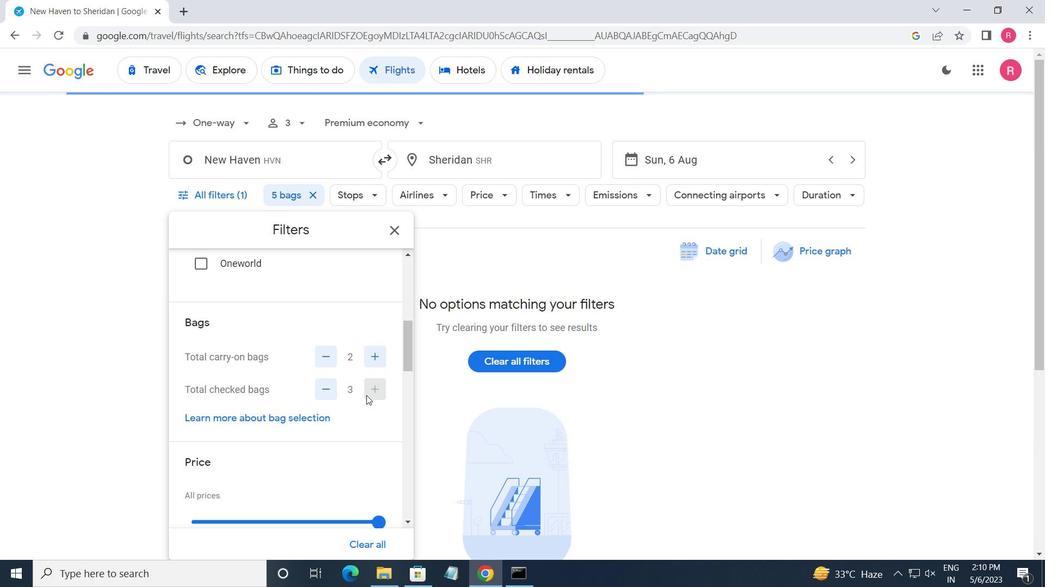 
Action: Mouse pressed left at (366, 394)
Screenshot: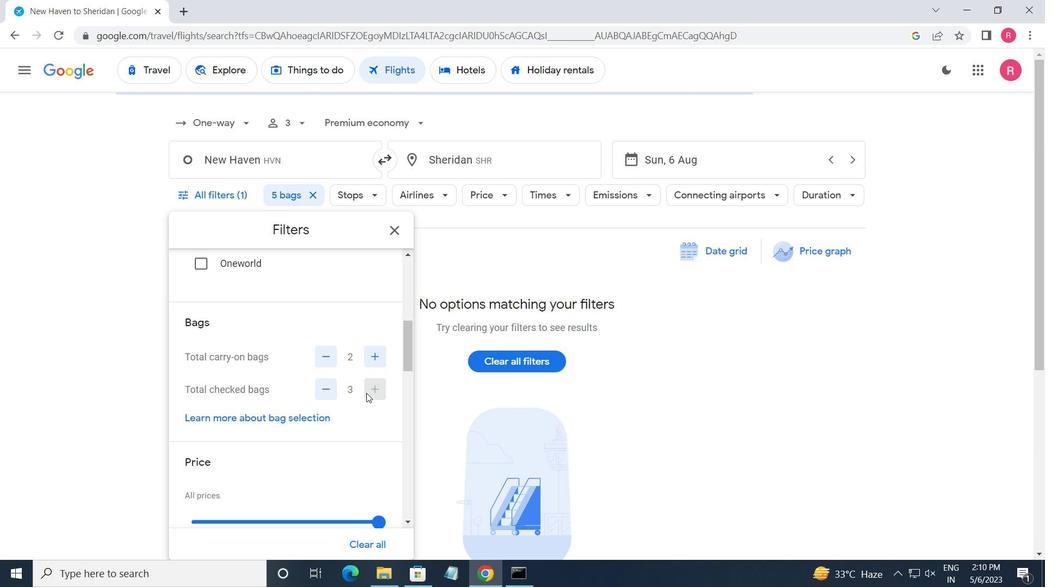 
Action: Mouse moved to (345, 394)
Screenshot: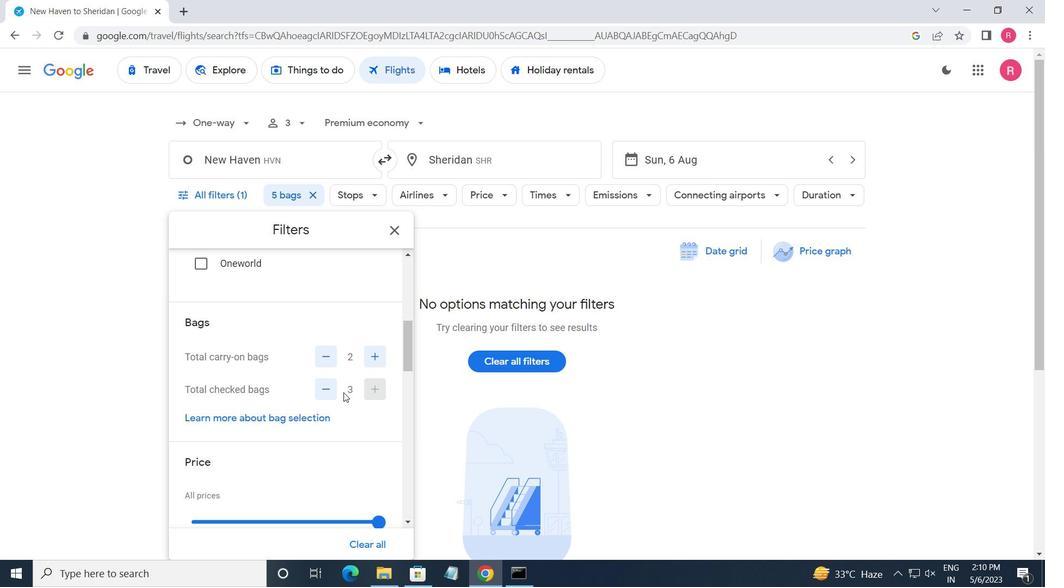 
Action: Mouse scrolled (345, 394) with delta (0, 0)
Screenshot: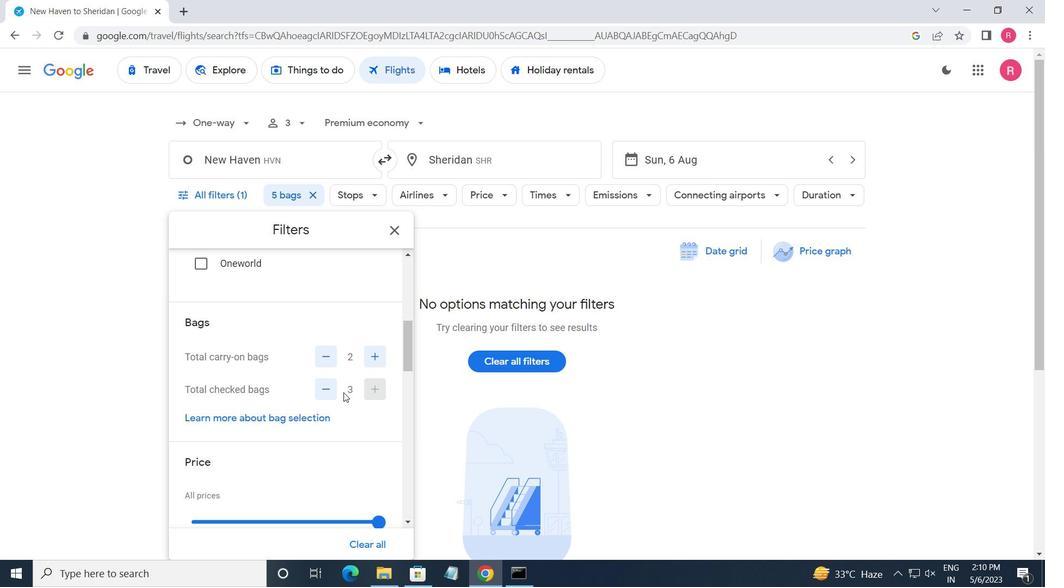 
Action: Mouse moved to (348, 393)
Screenshot: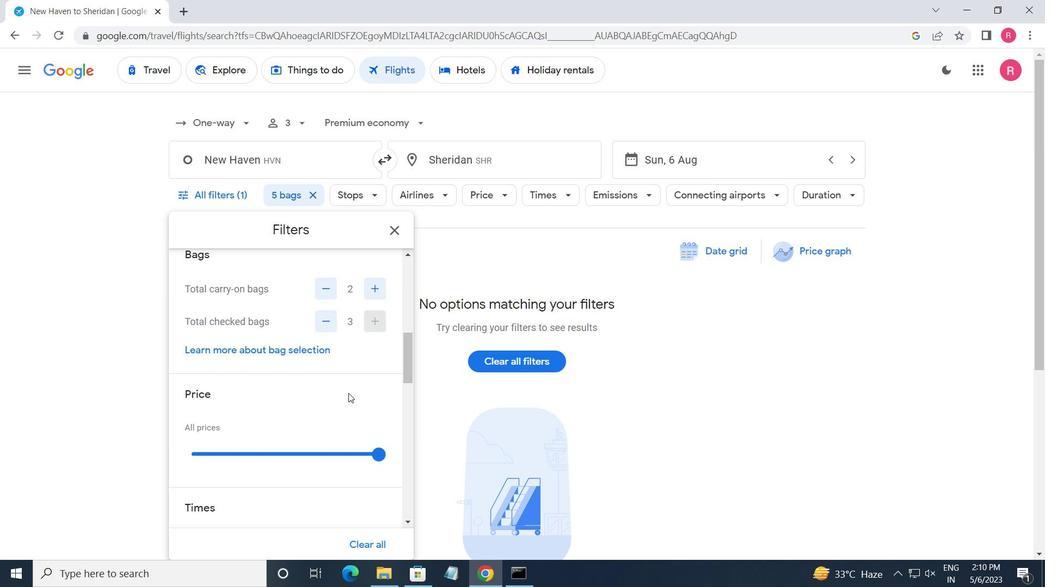 
Action: Mouse scrolled (348, 393) with delta (0, 0)
Screenshot: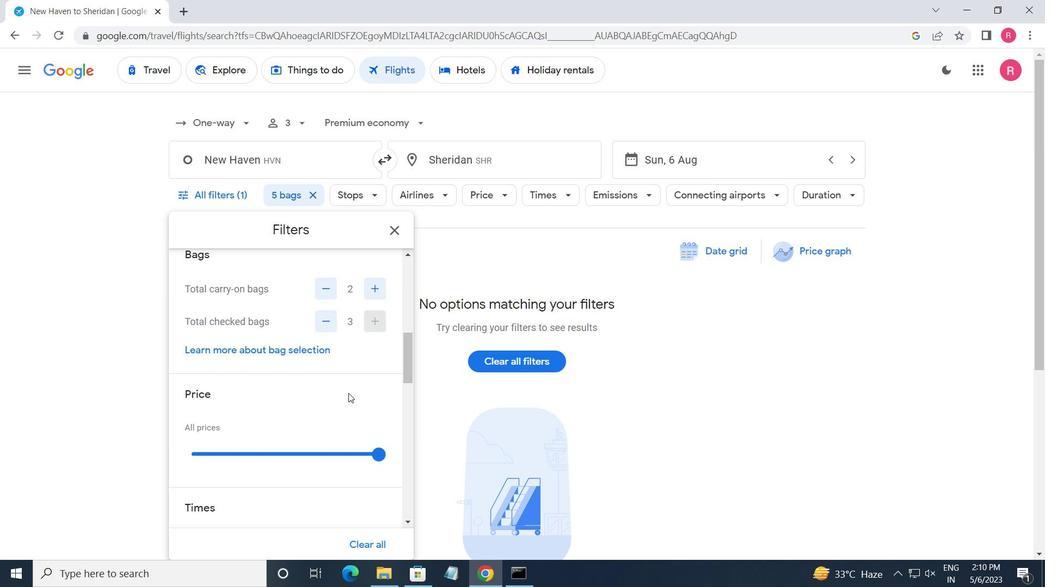 
Action: Mouse moved to (378, 385)
Screenshot: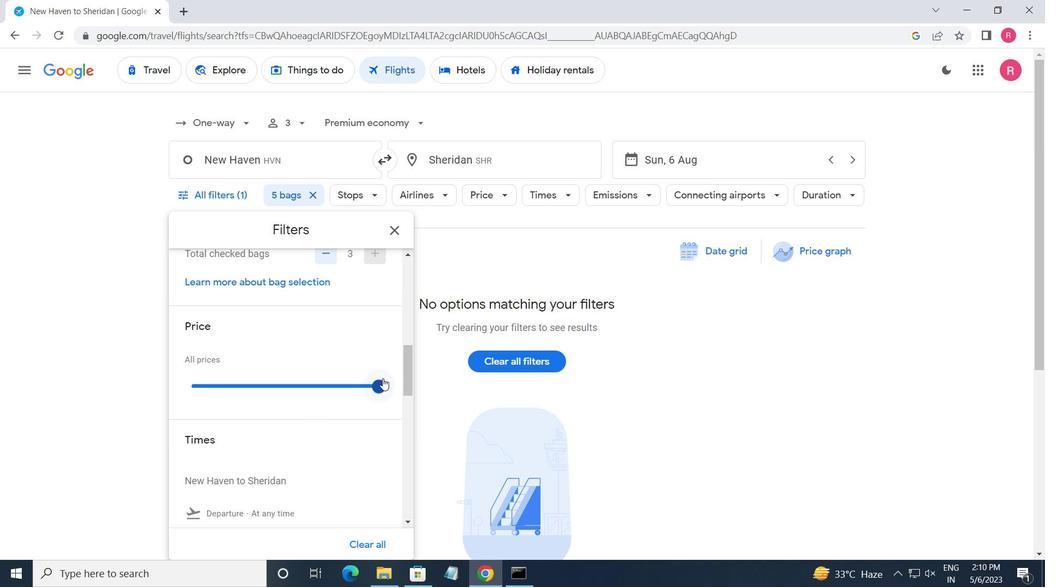 
Action: Mouse pressed left at (378, 385)
Screenshot: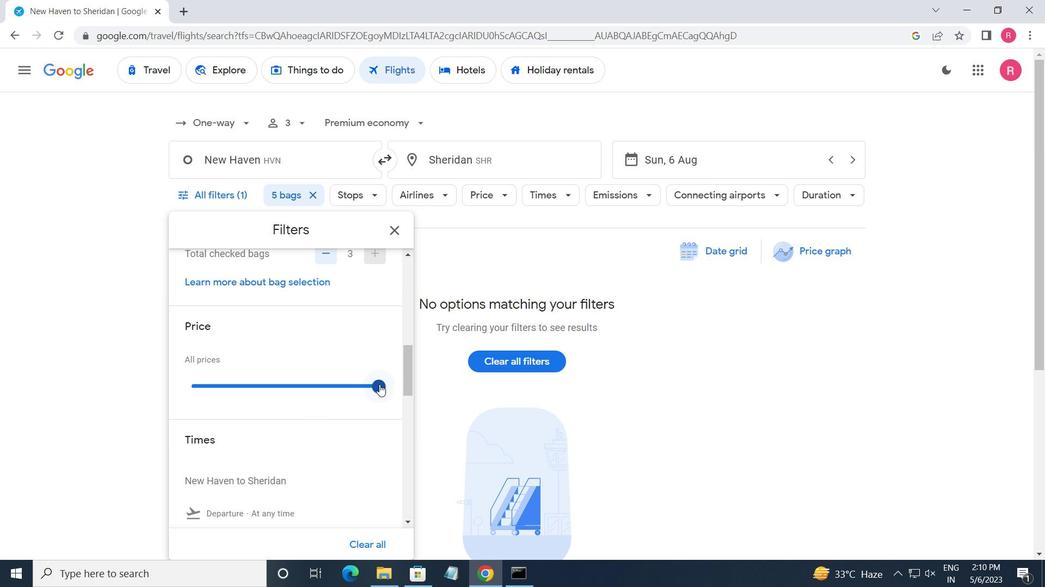 
Action: Mouse moved to (367, 315)
Screenshot: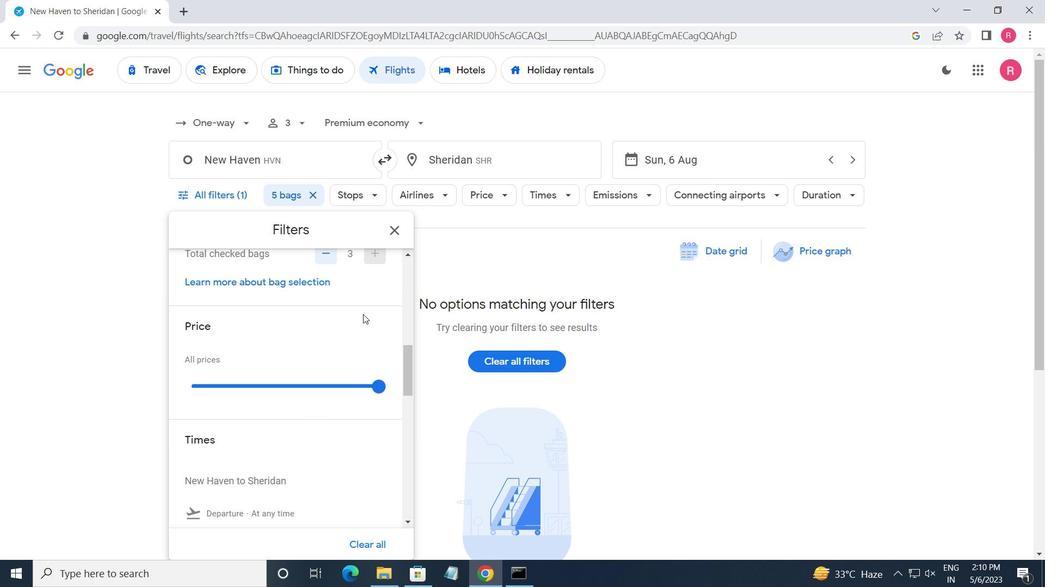 
Action: Mouse scrolled (367, 314) with delta (0, 0)
Screenshot: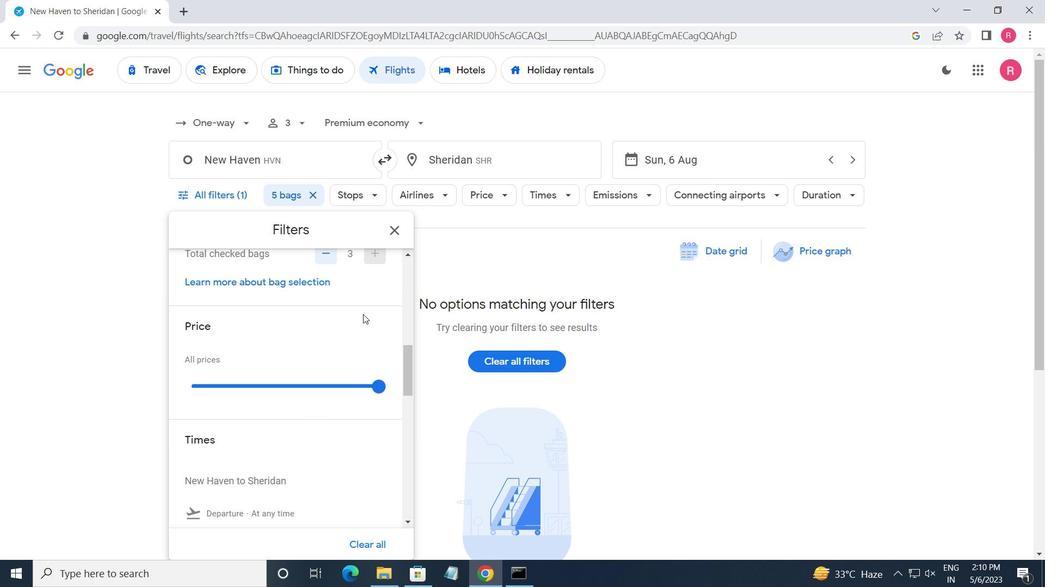
Action: Mouse moved to (382, 322)
Screenshot: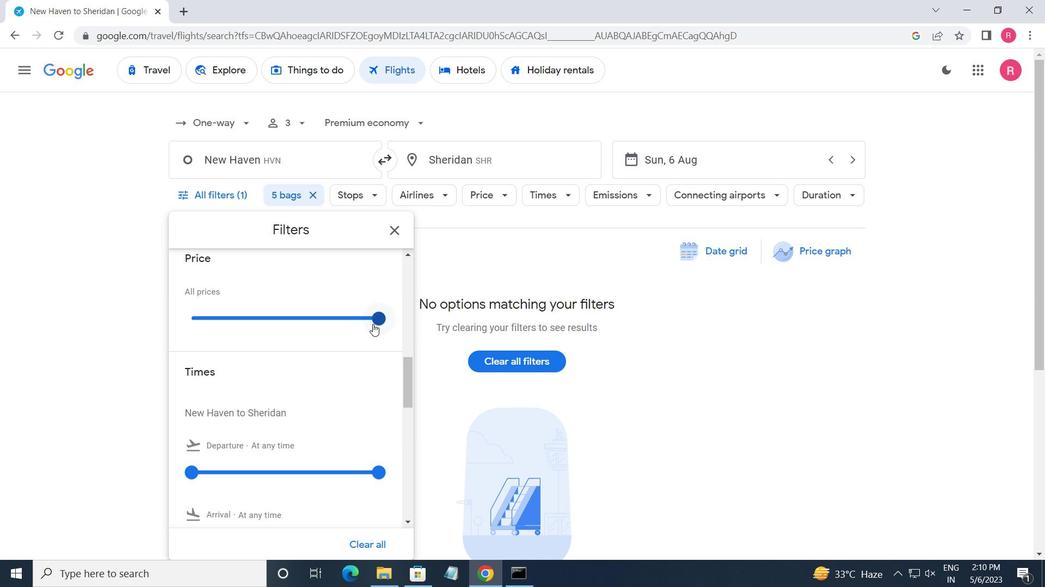 
Action: Mouse pressed left at (382, 322)
Screenshot: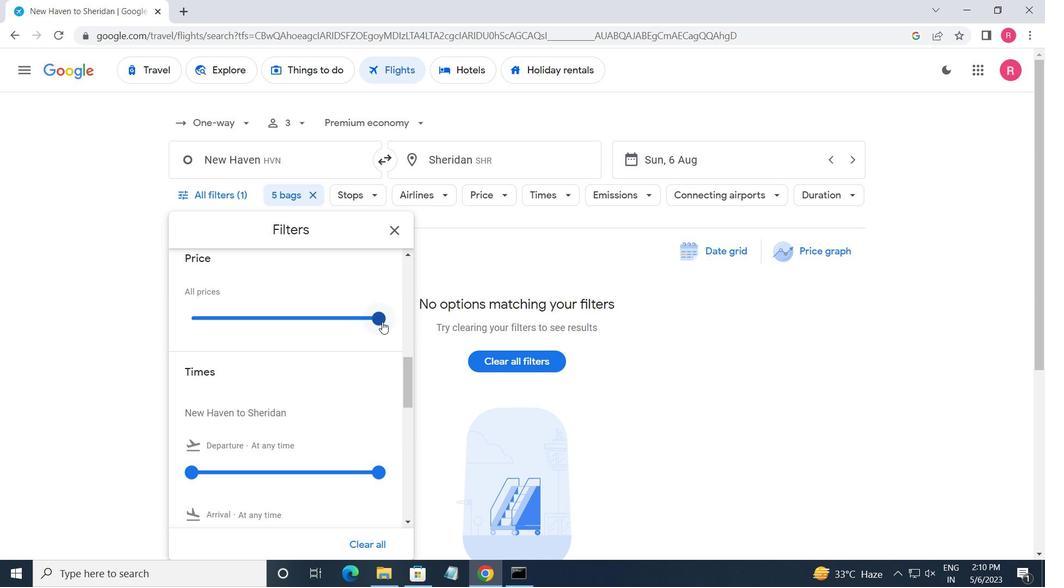 
Action: Mouse moved to (320, 350)
Screenshot: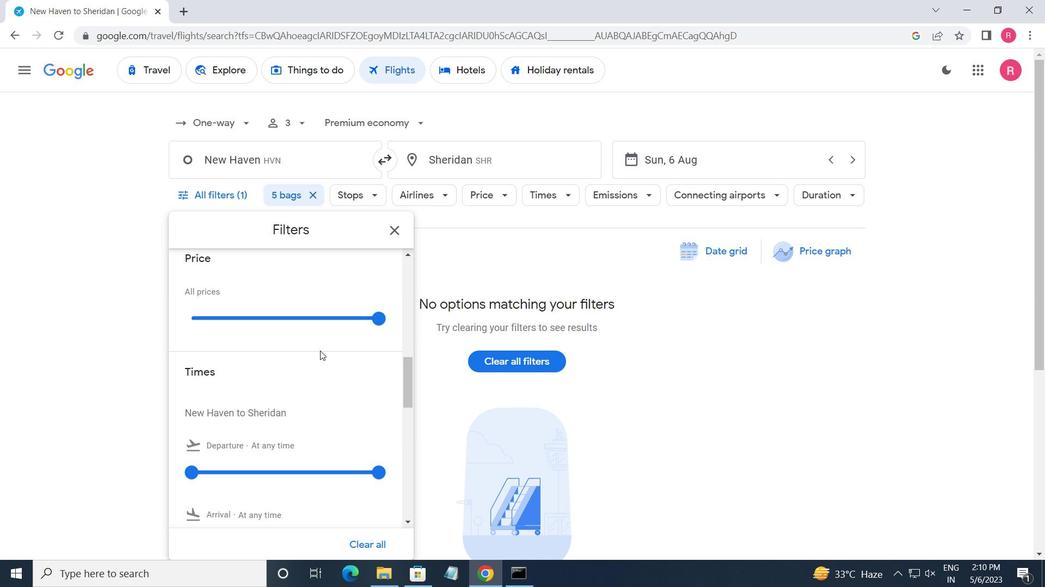 
Action: Mouse scrolled (320, 350) with delta (0, 0)
Screenshot: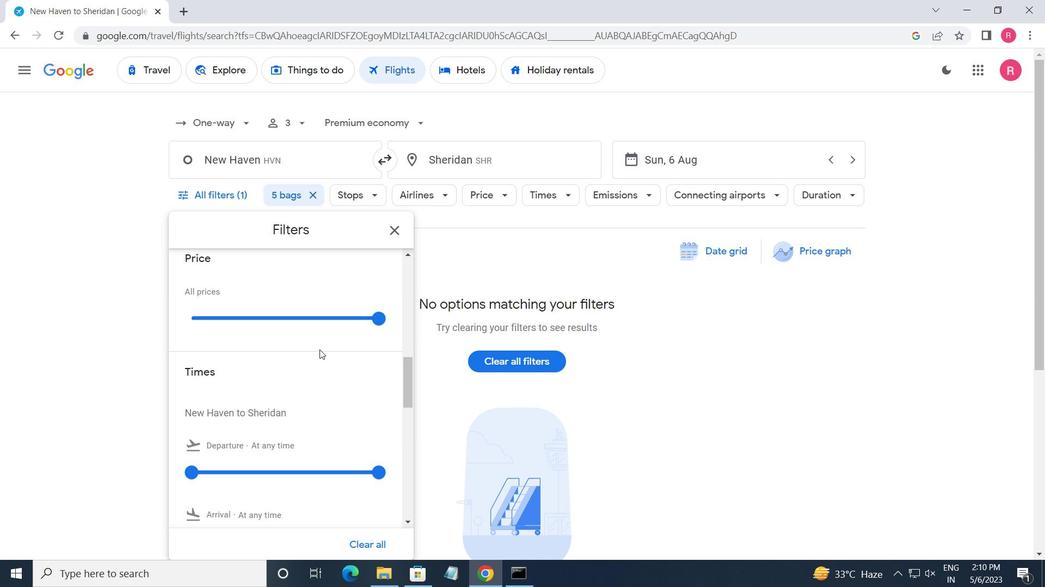 
Action: Mouse moved to (187, 406)
Screenshot: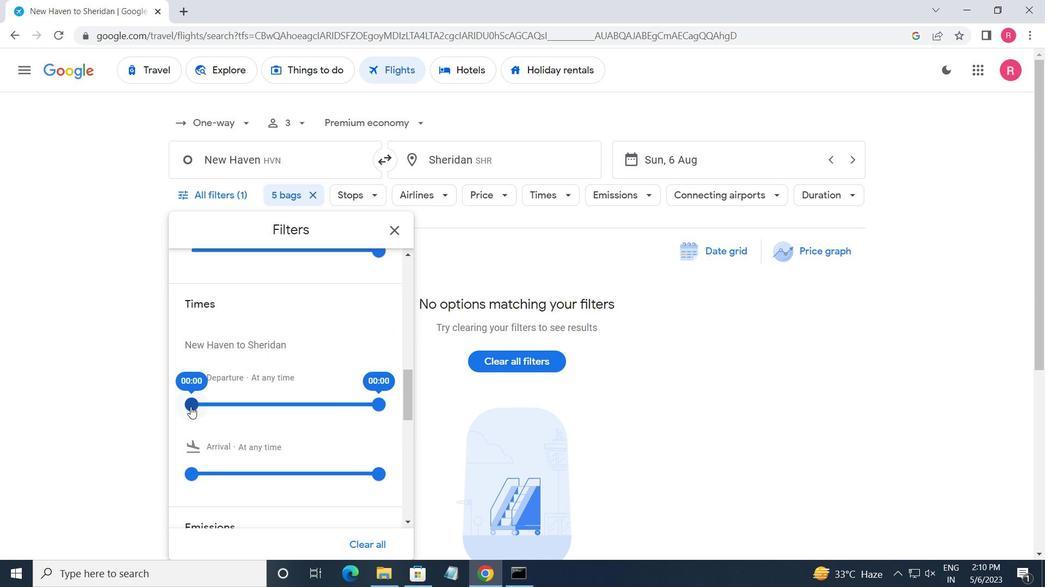 
Action: Mouse pressed left at (187, 406)
Screenshot: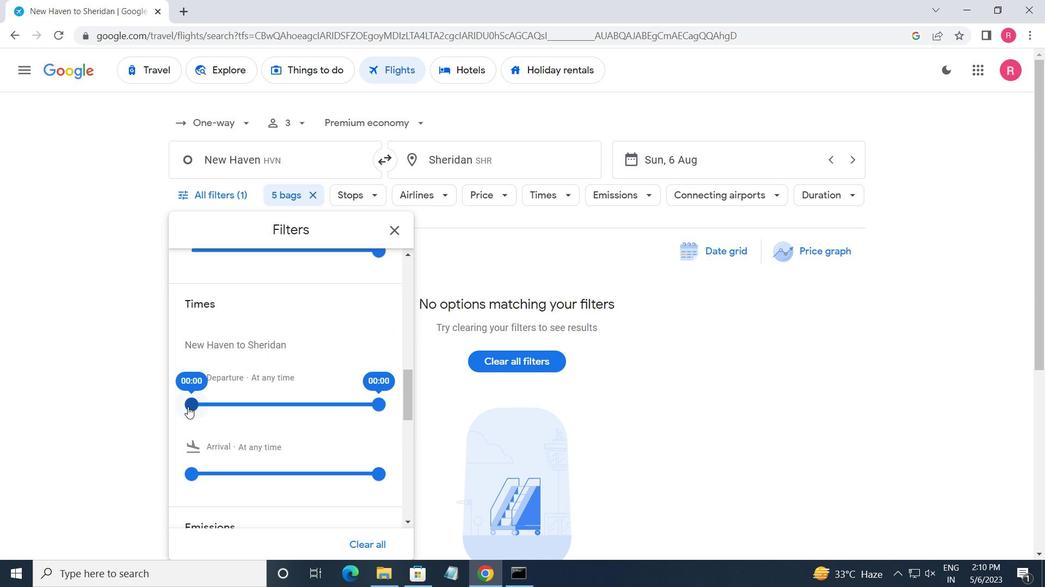 
Action: Mouse moved to (312, 400)
Screenshot: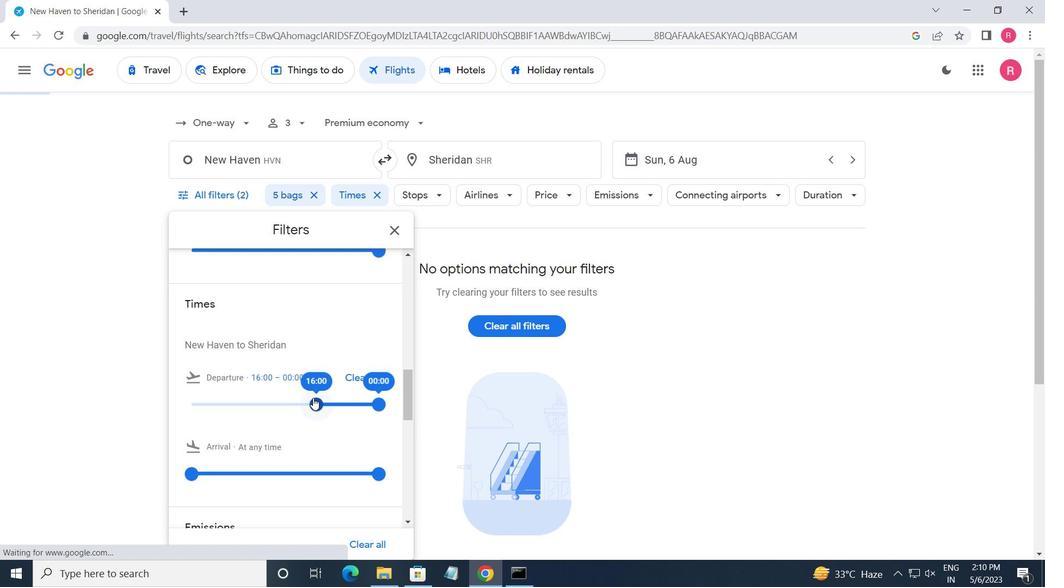 
Action: Mouse pressed left at (312, 400)
Screenshot: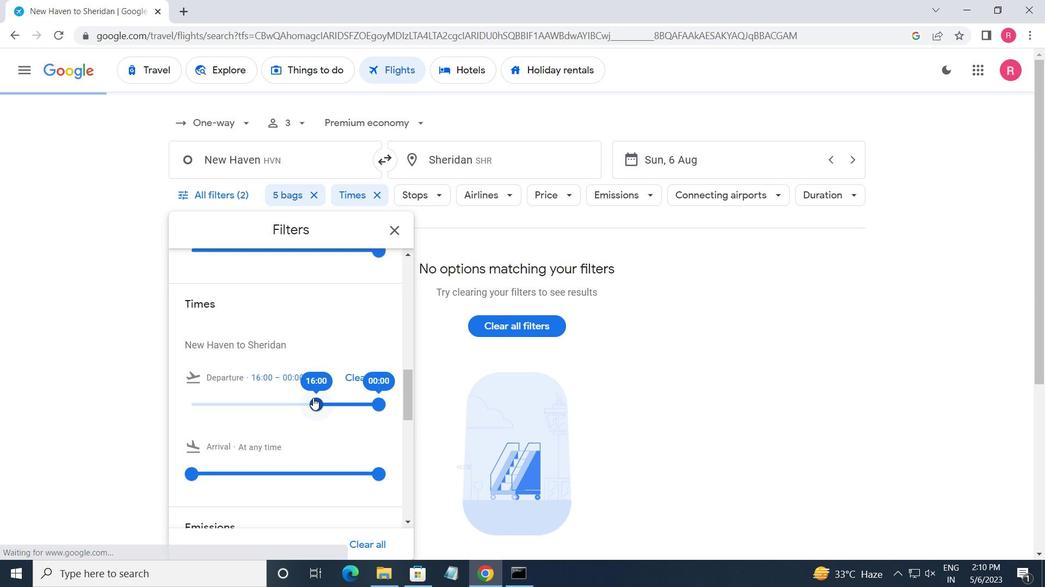 
Action: Mouse moved to (376, 404)
Screenshot: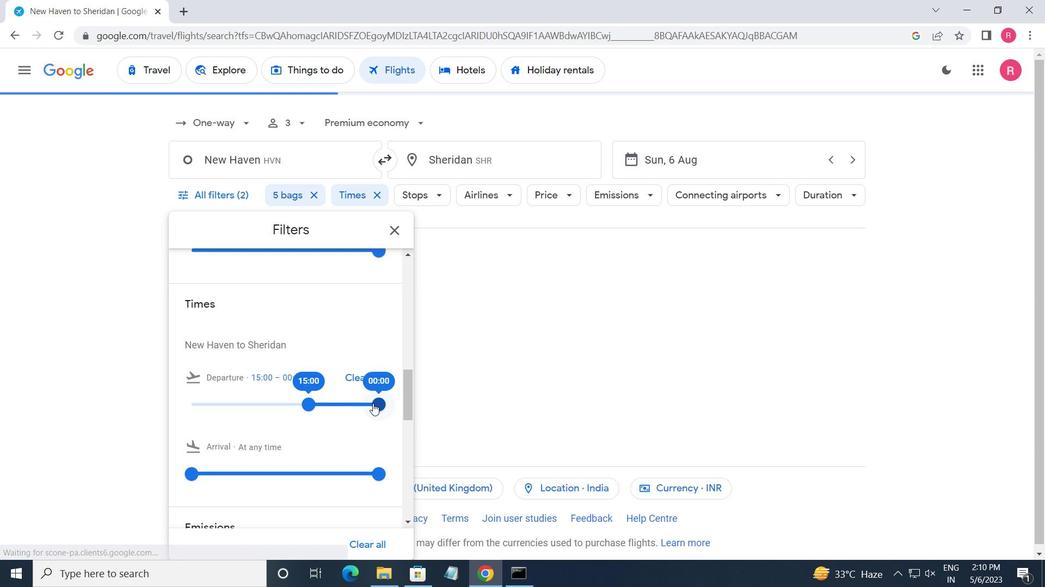
Action: Mouse pressed left at (376, 404)
Screenshot: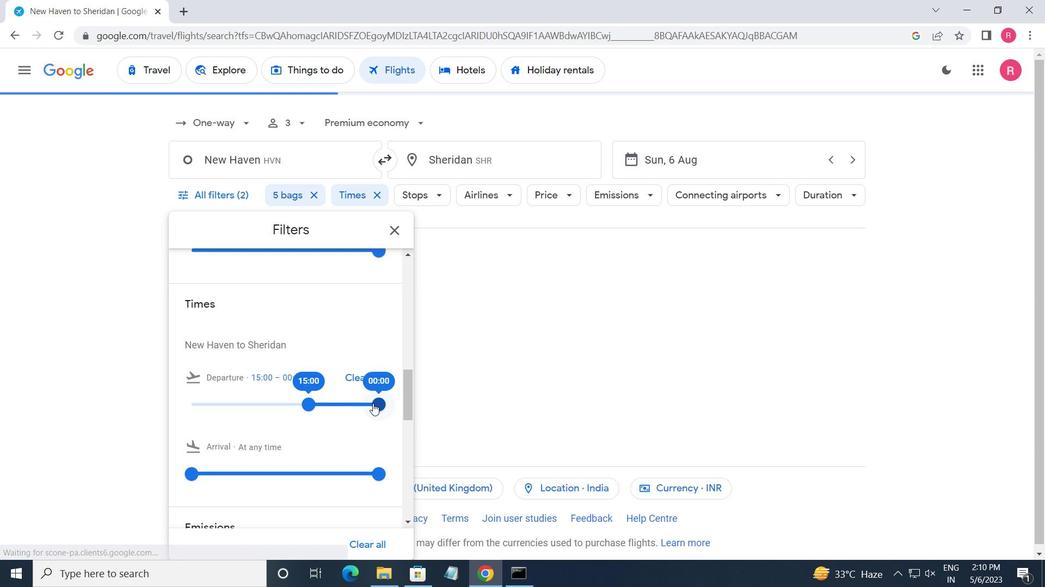 
Action: Mouse moved to (391, 236)
Screenshot: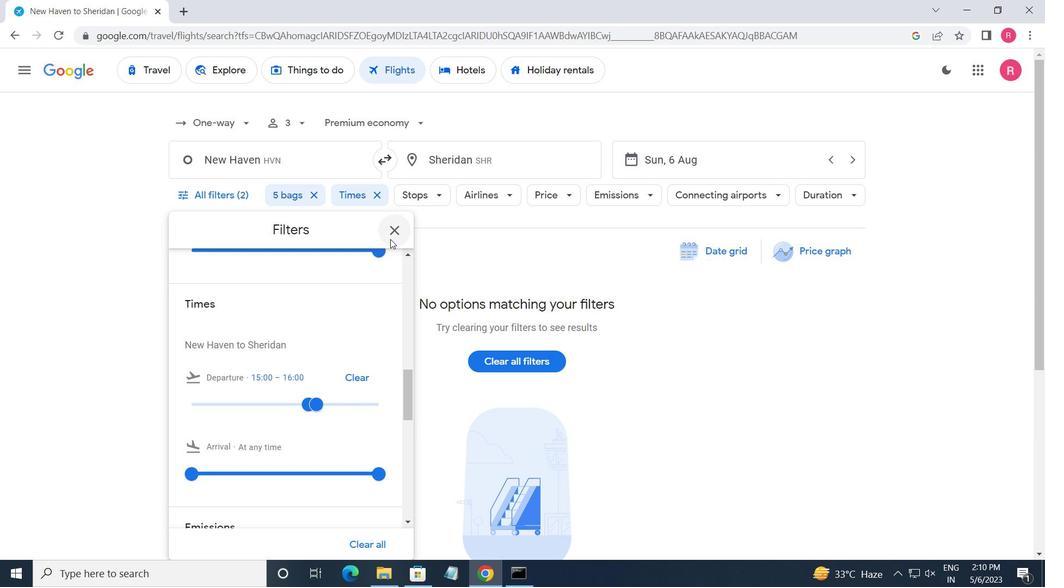 
Action: Mouse pressed left at (391, 236)
Screenshot: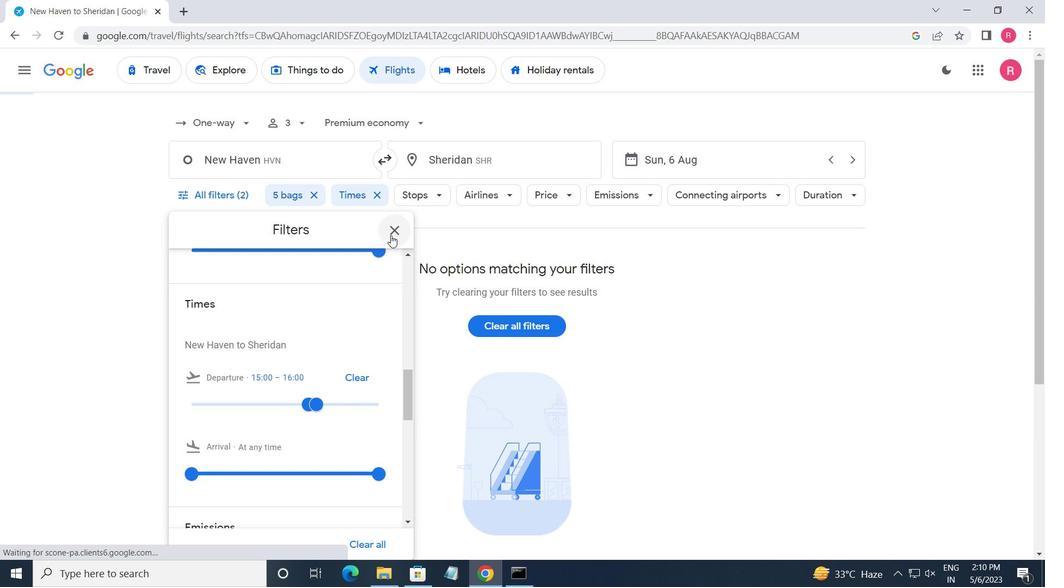 
Action: Mouse moved to (387, 238)
Screenshot: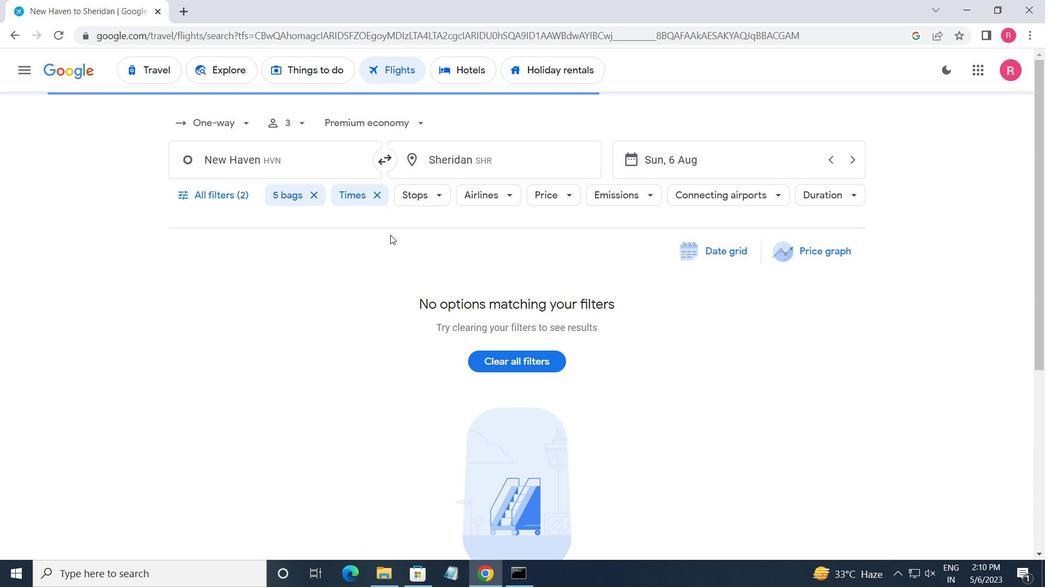 
